 Task: Look for space in Kaminoyama, Japan from 2nd September, 2023 to 10th September, 2023 for 1 adult in price range Rs.5000 to Rs.16000. Place can be private room with 1  bedroom having 1 bed and 1 bathroom. Property type can be house, flat, guest house, hotel. Booking option can be shelf check-in. Required host language is English.
Action: Mouse moved to (545, 94)
Screenshot: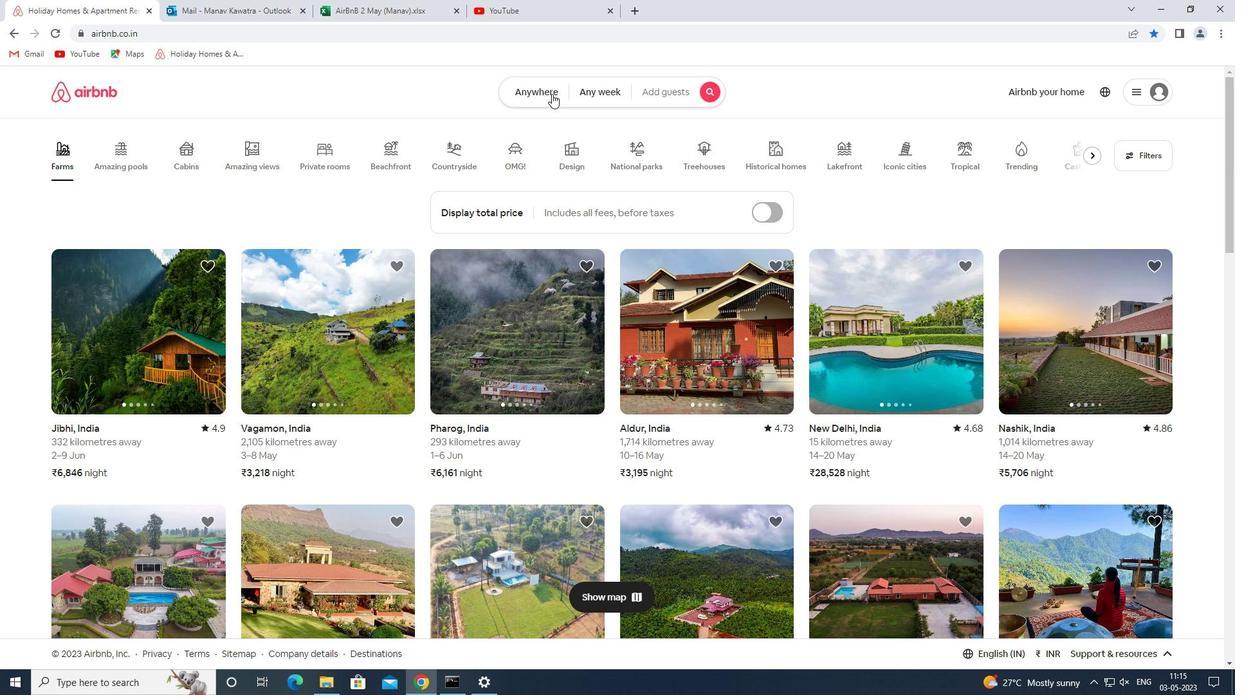 
Action: Mouse pressed left at (545, 94)
Screenshot: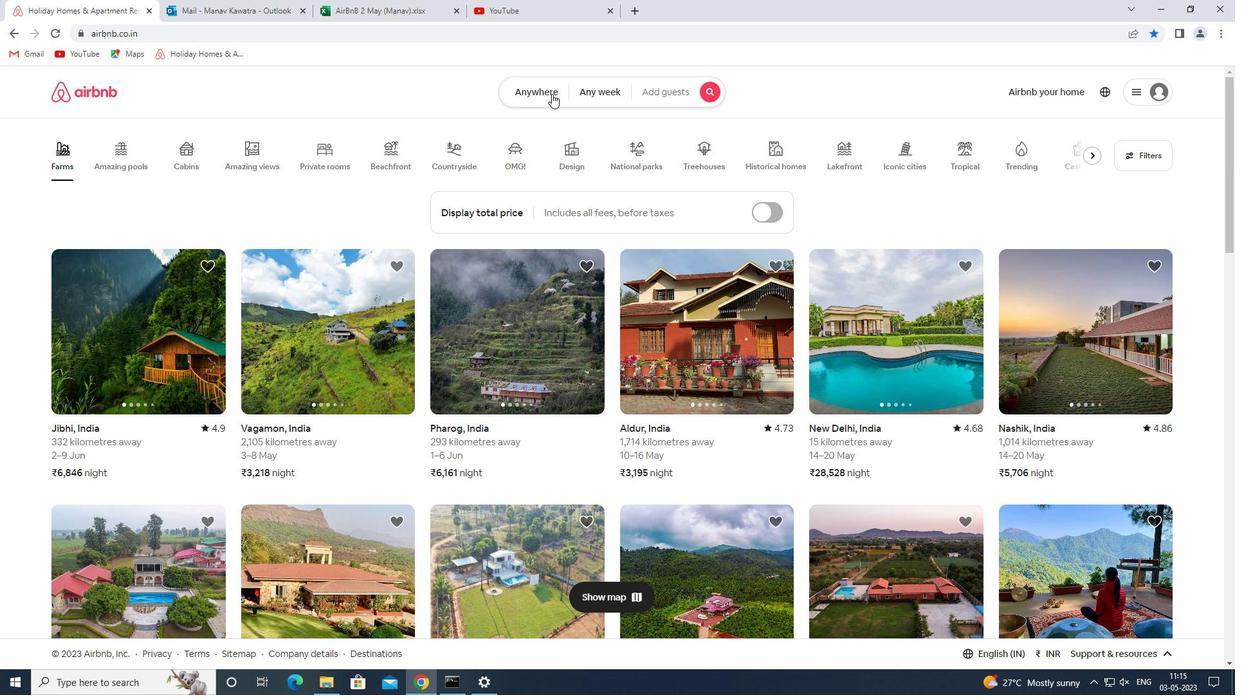 
Action: Mouse moved to (418, 148)
Screenshot: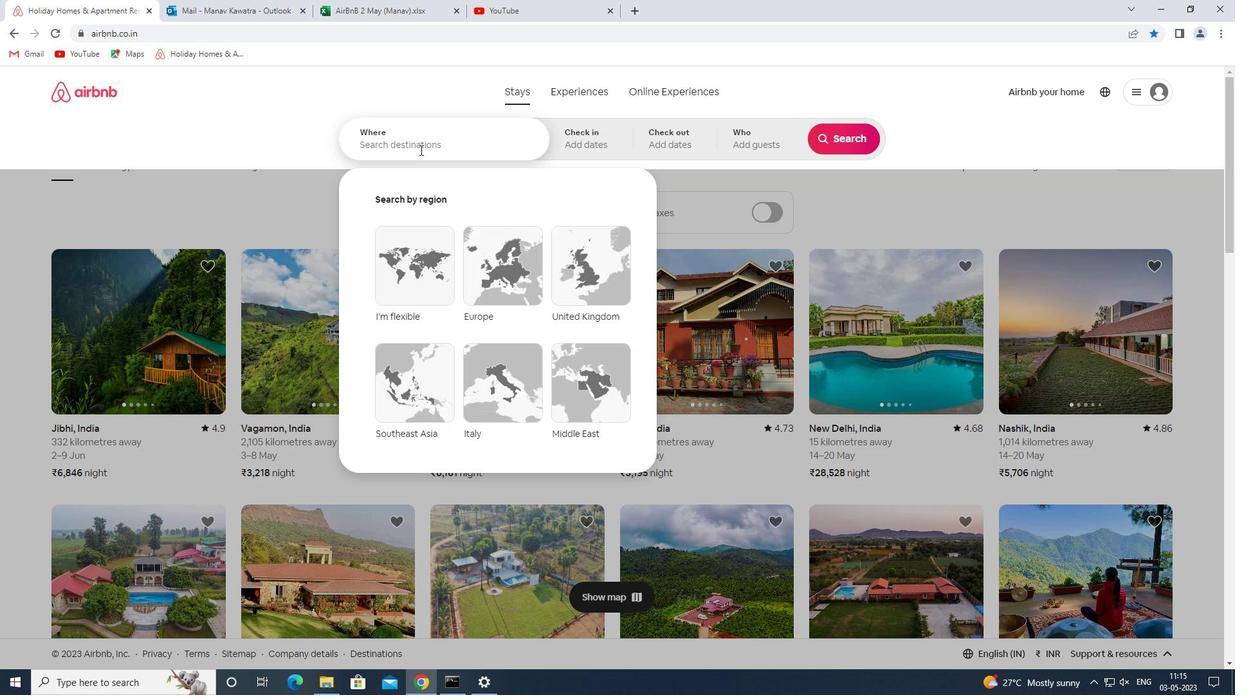 
Action: Mouse pressed left at (418, 148)
Screenshot: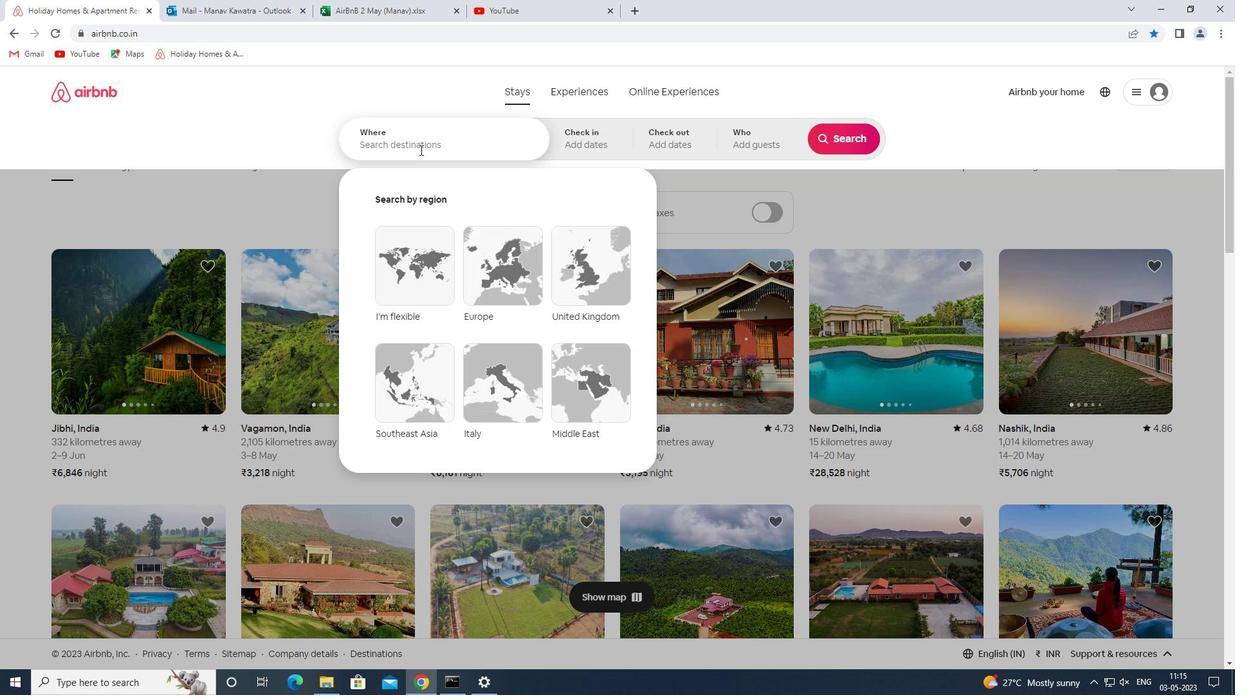 
Action: Key pressed kaminoyama<Key.space>japam<Key.backspace>n<Key.space><Key.enter>
Screenshot: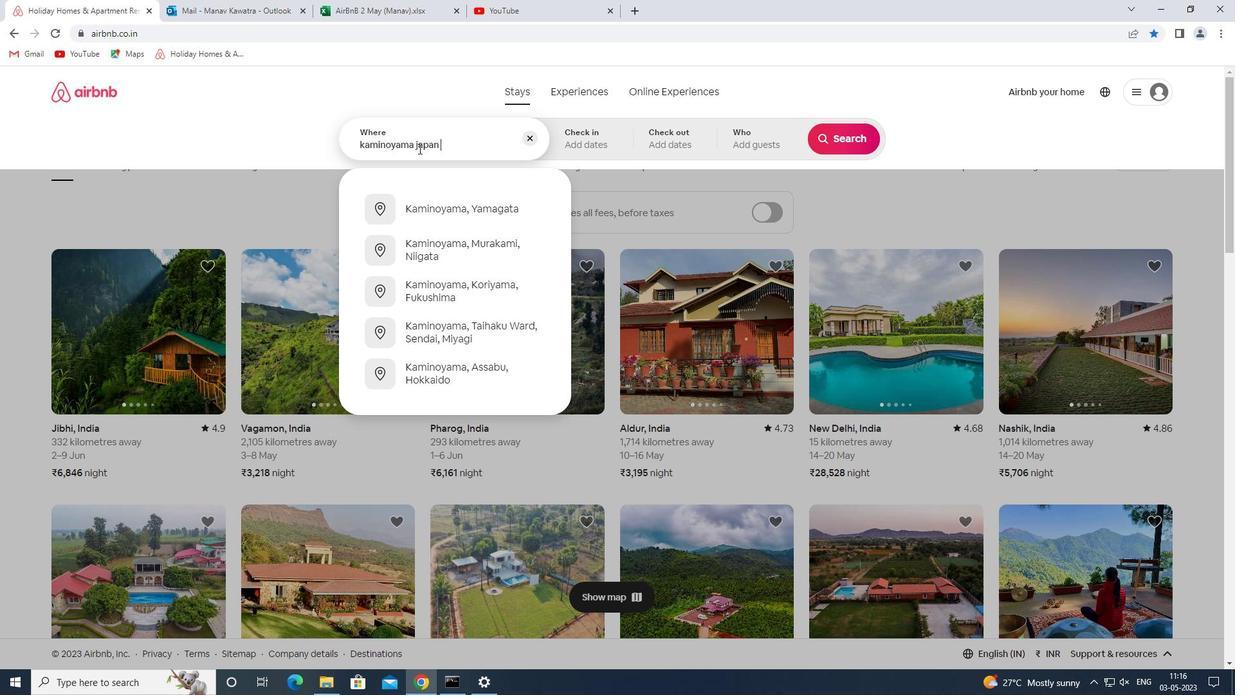 
Action: Mouse moved to (846, 247)
Screenshot: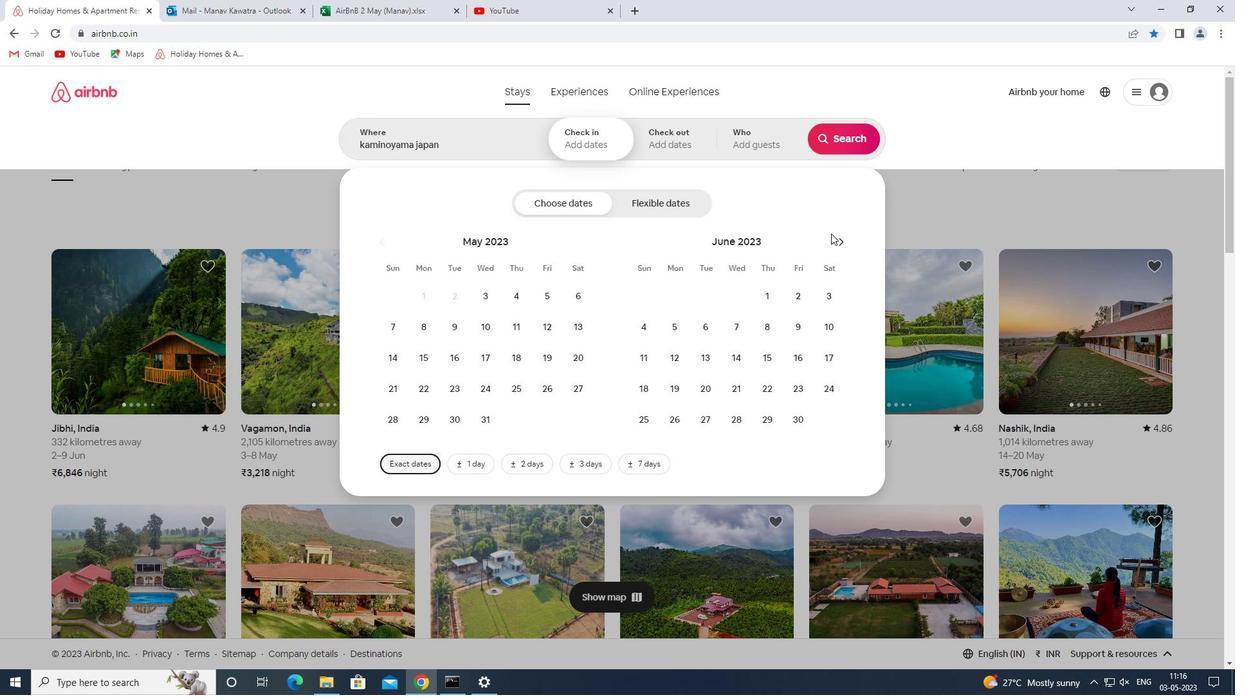 
Action: Mouse pressed left at (846, 247)
Screenshot: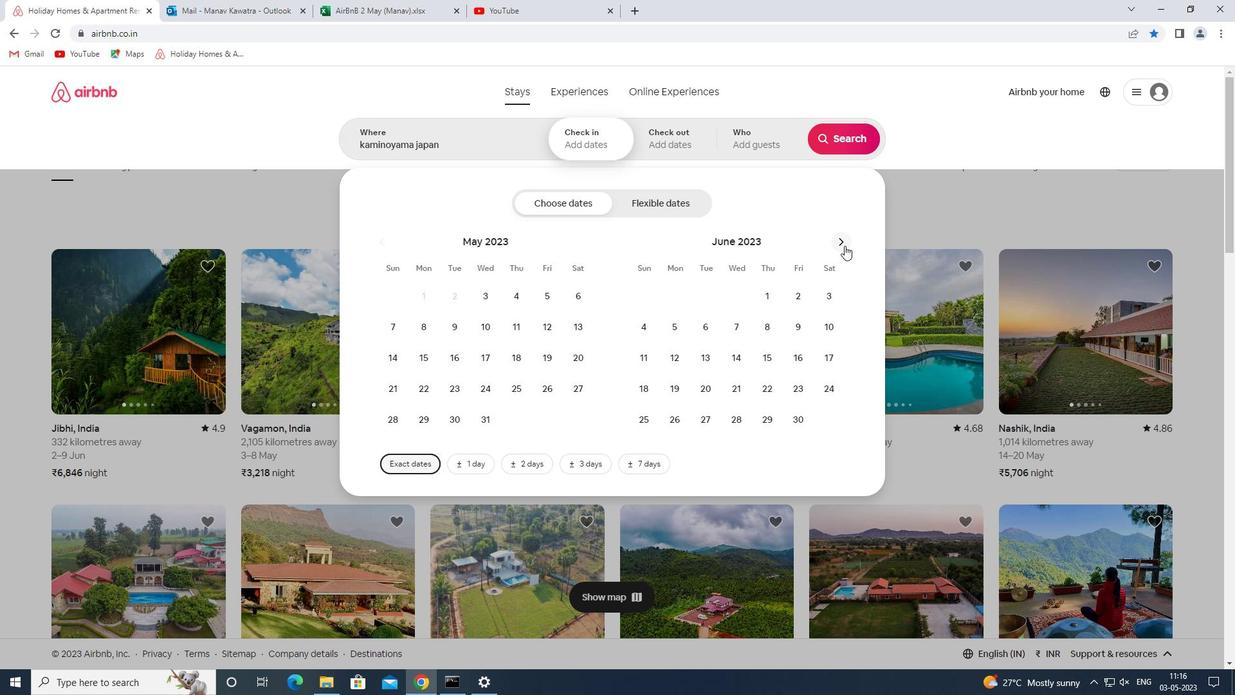 
Action: Mouse moved to (847, 247)
Screenshot: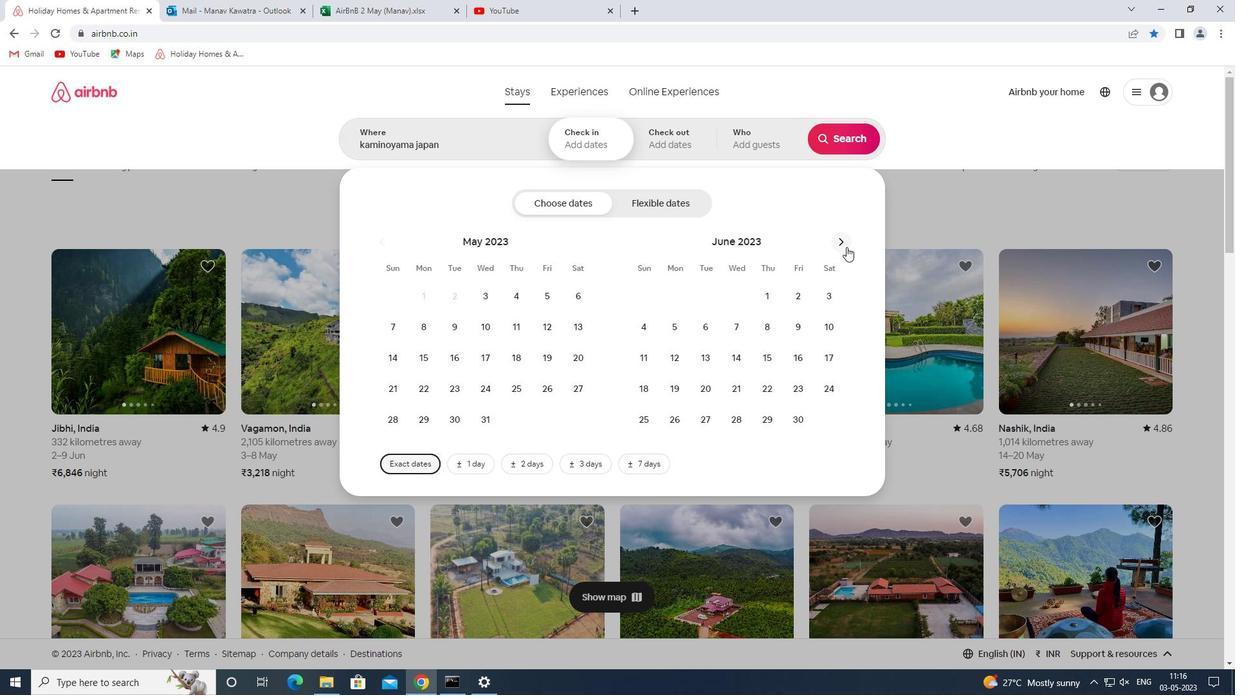 
Action: Mouse pressed left at (847, 247)
Screenshot: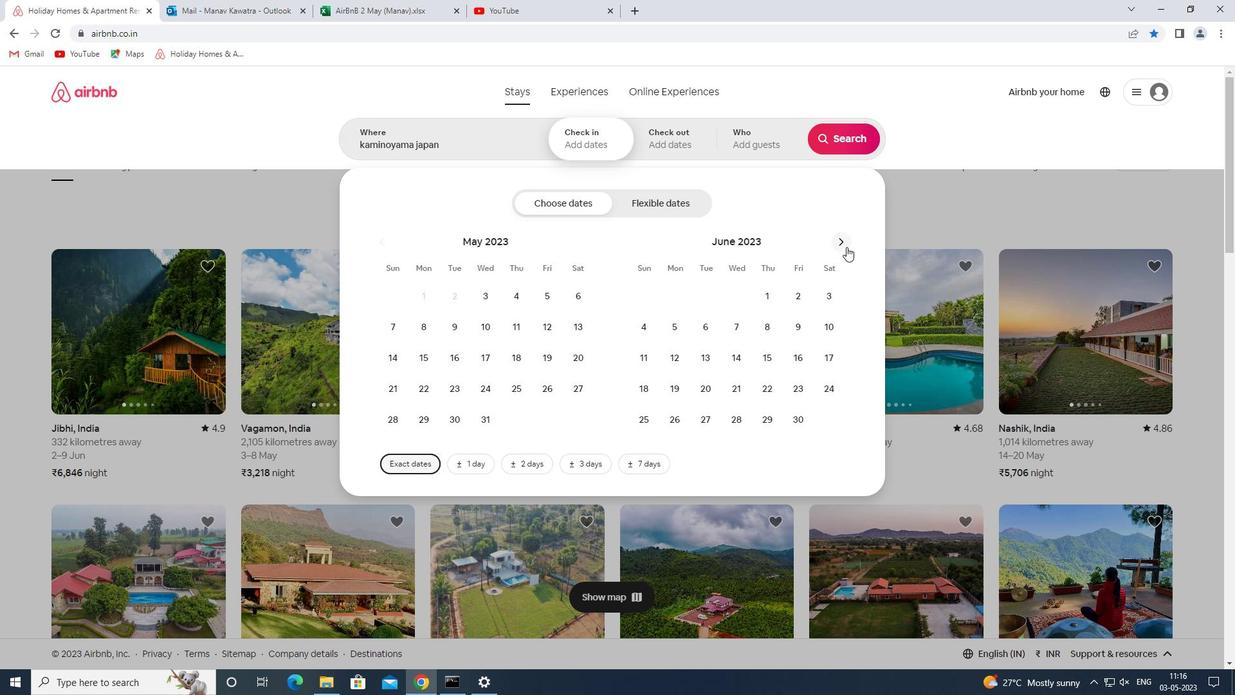 
Action: Mouse pressed left at (847, 247)
Screenshot: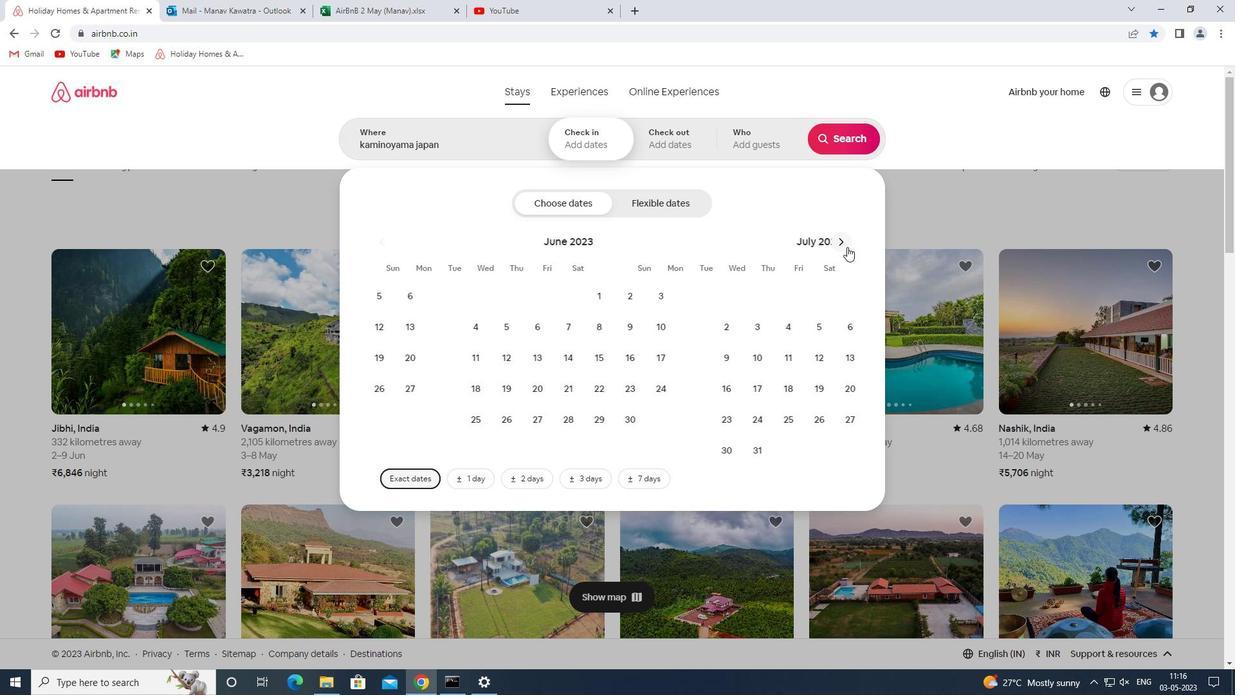 
Action: Mouse moved to (844, 244)
Screenshot: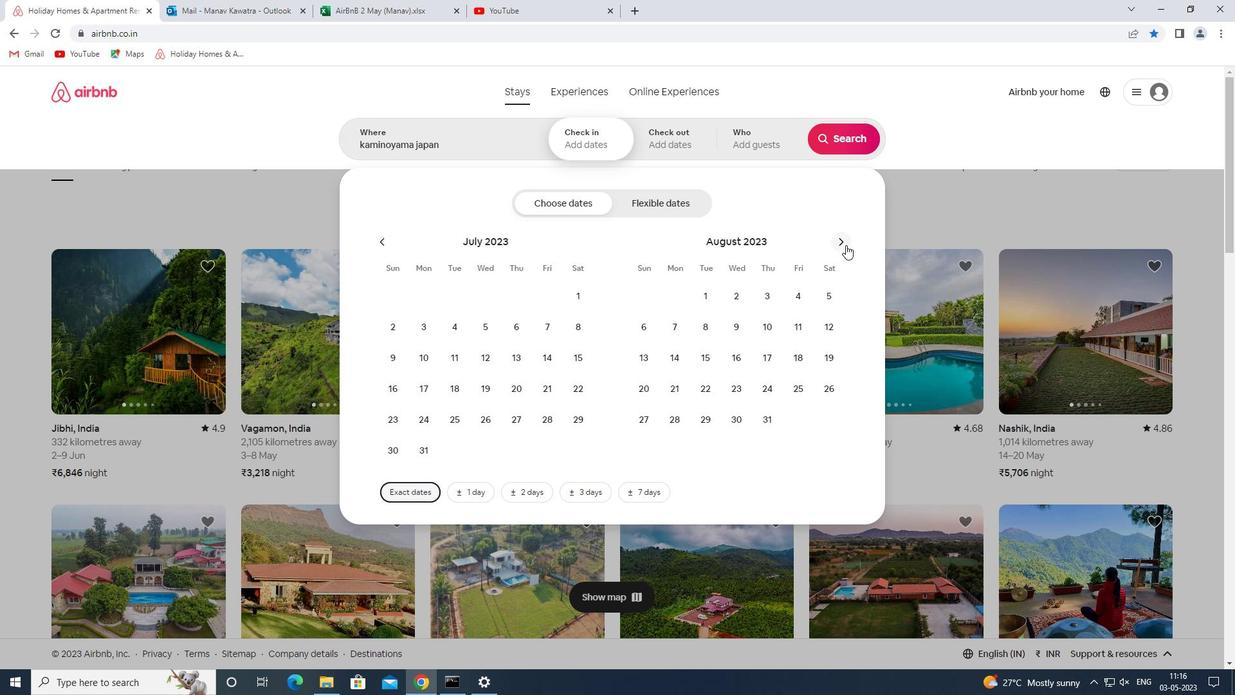 
Action: Mouse pressed left at (844, 244)
Screenshot: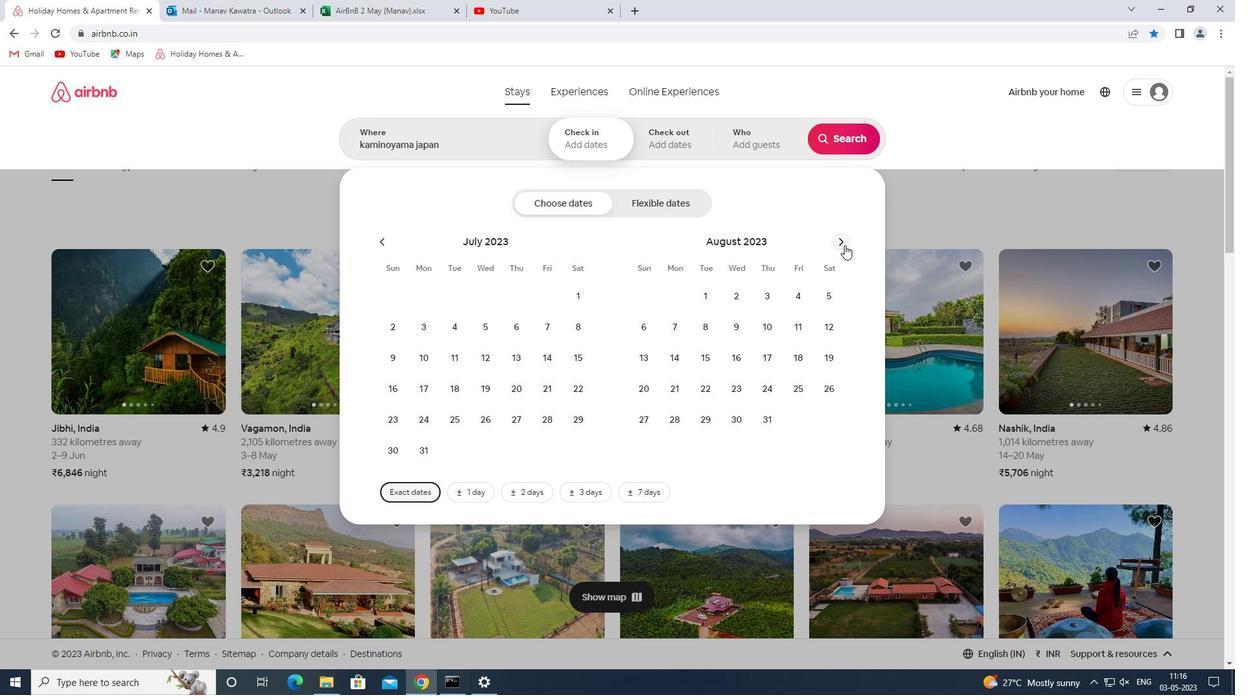 
Action: Mouse pressed left at (844, 244)
Screenshot: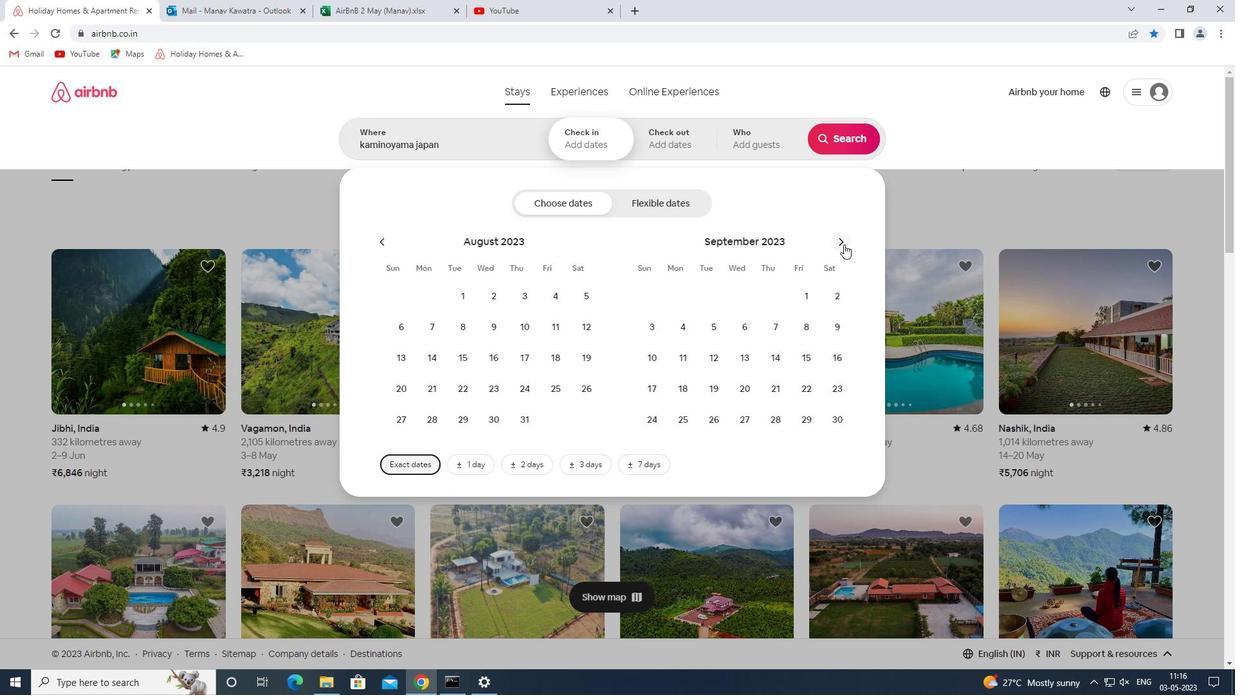 
Action: Mouse moved to (577, 298)
Screenshot: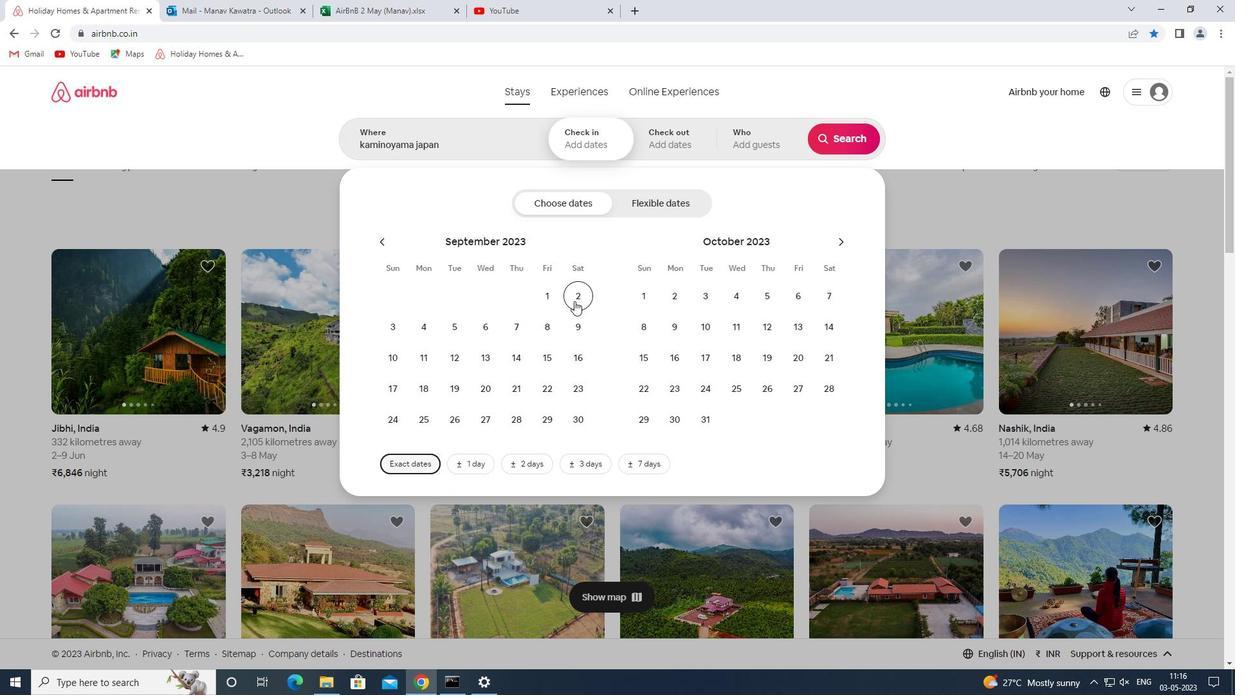 
Action: Mouse pressed left at (577, 298)
Screenshot: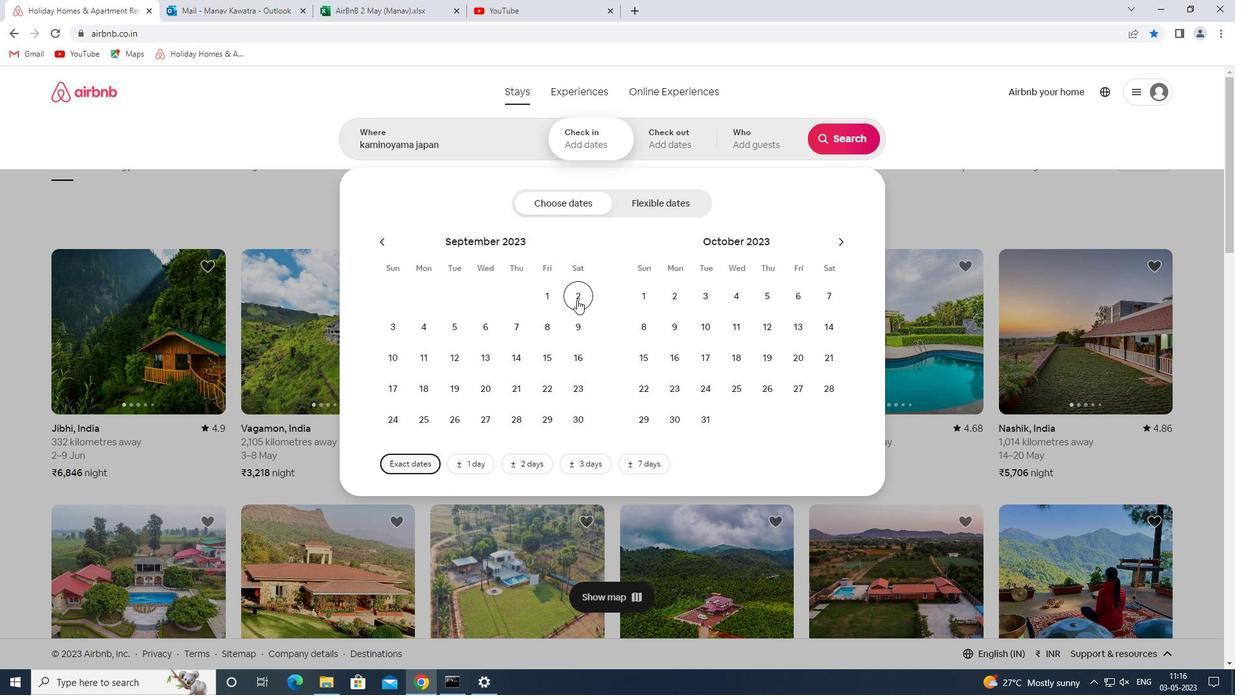 
Action: Mouse moved to (395, 362)
Screenshot: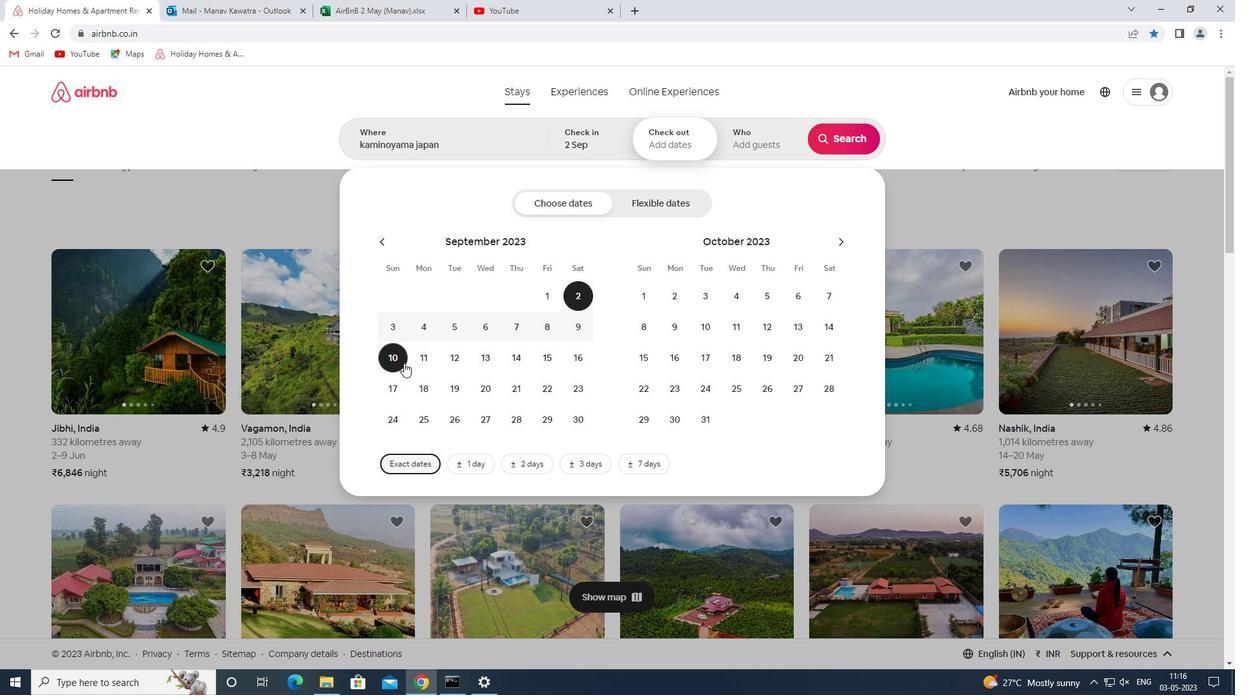 
Action: Mouse pressed left at (395, 362)
Screenshot: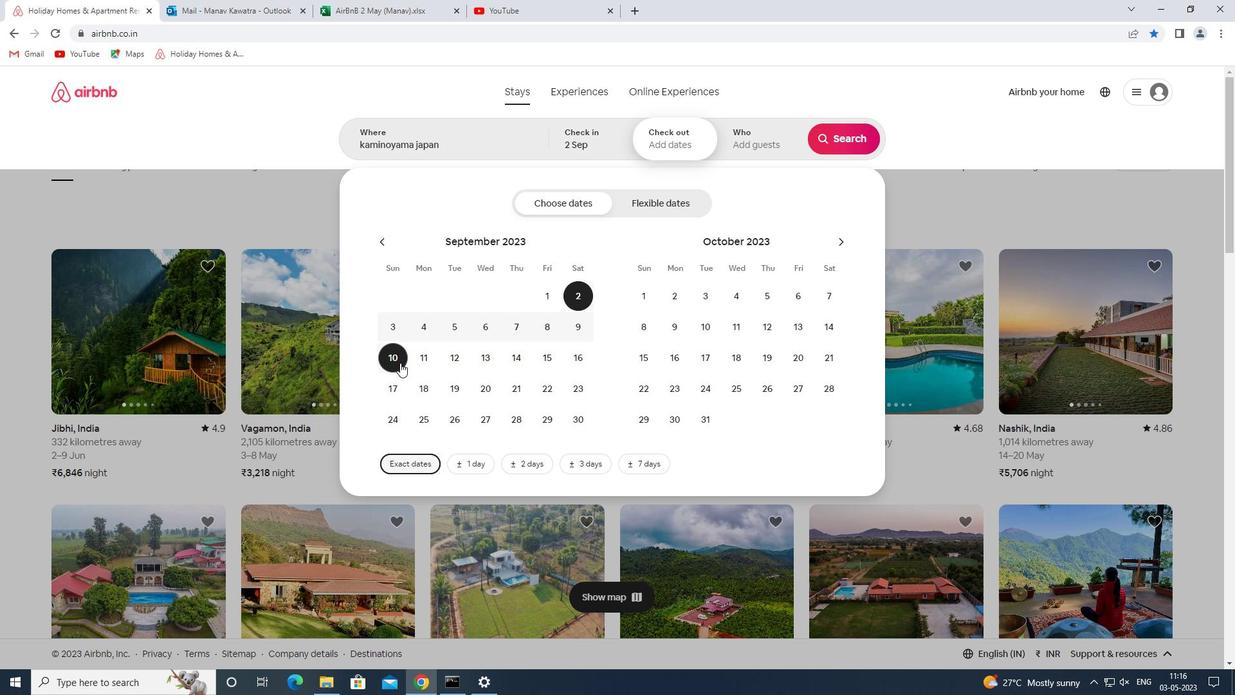 
Action: Mouse moved to (752, 150)
Screenshot: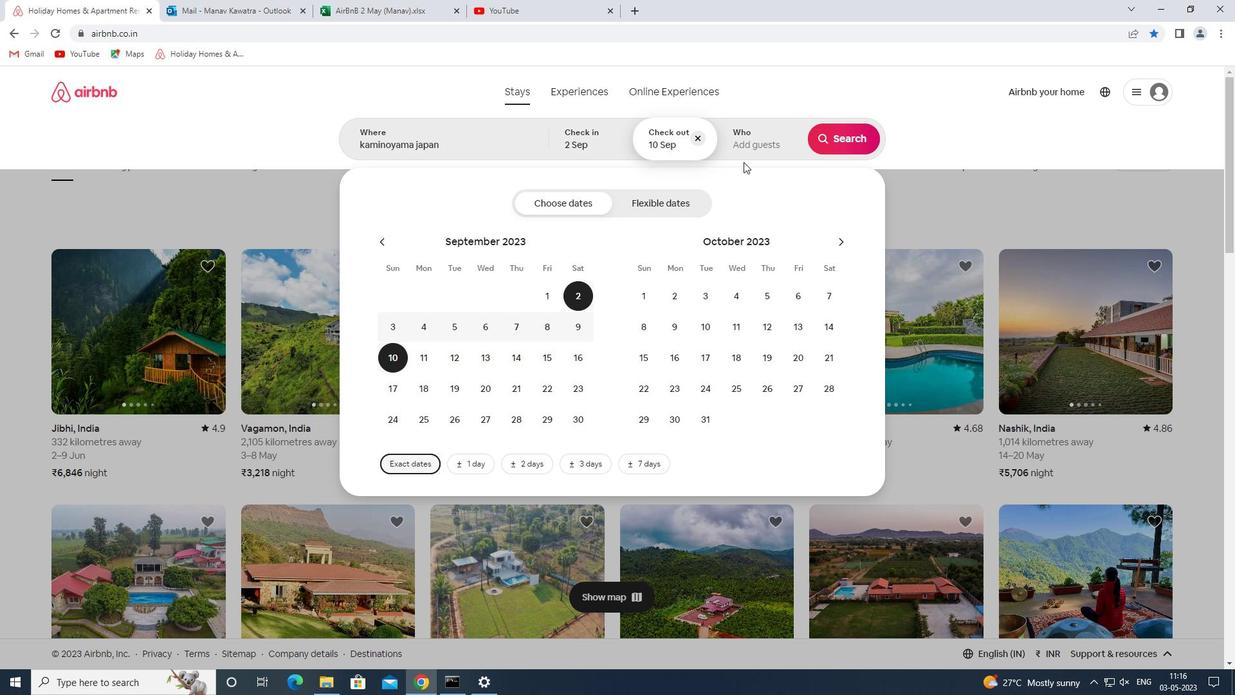 
Action: Mouse pressed left at (752, 150)
Screenshot: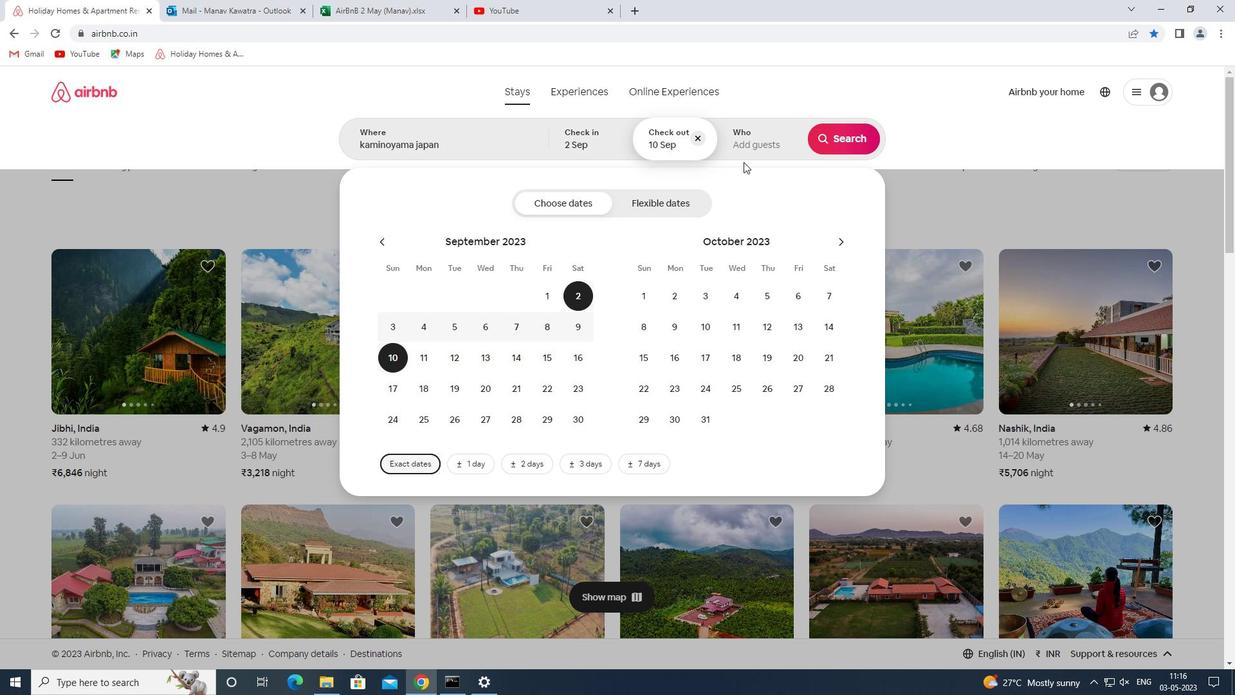 
Action: Mouse moved to (848, 208)
Screenshot: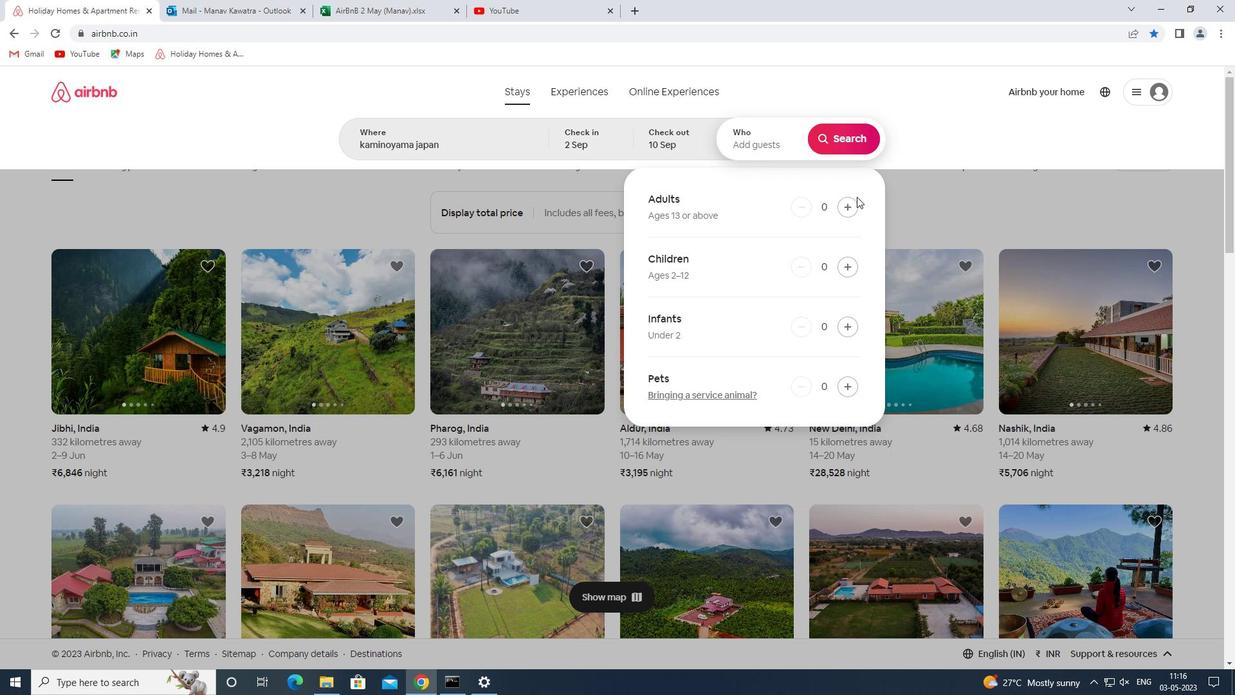 
Action: Mouse pressed left at (848, 208)
Screenshot: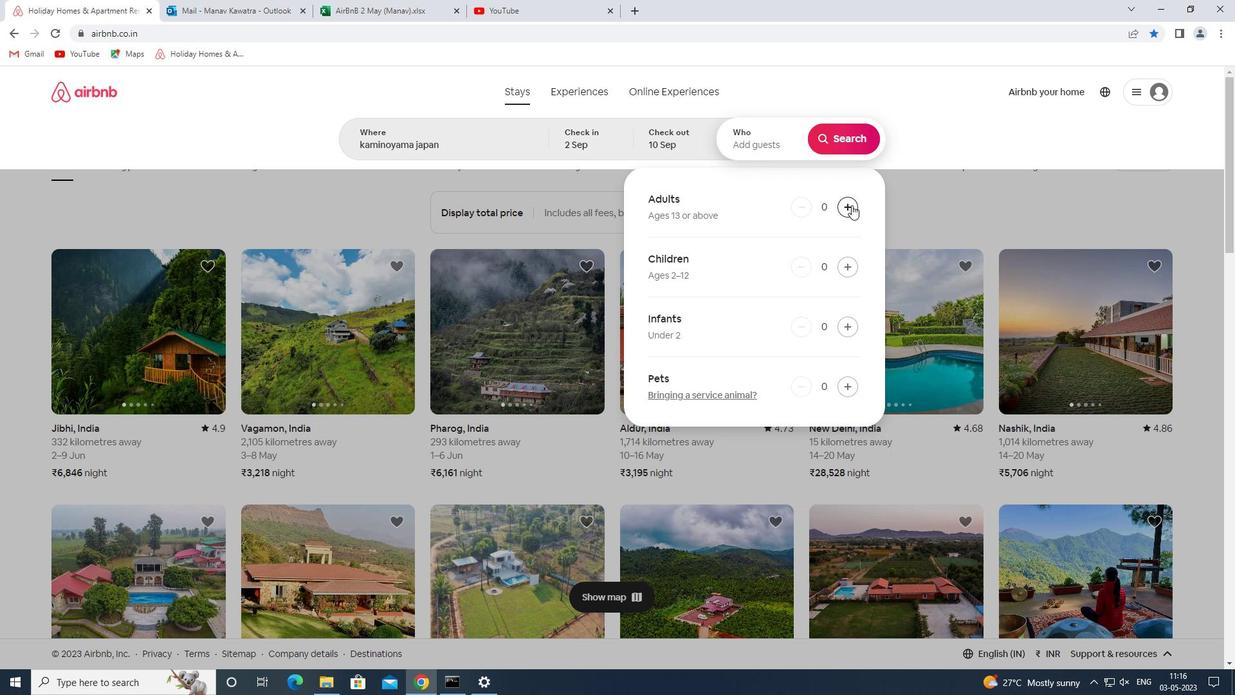 
Action: Mouse moved to (844, 142)
Screenshot: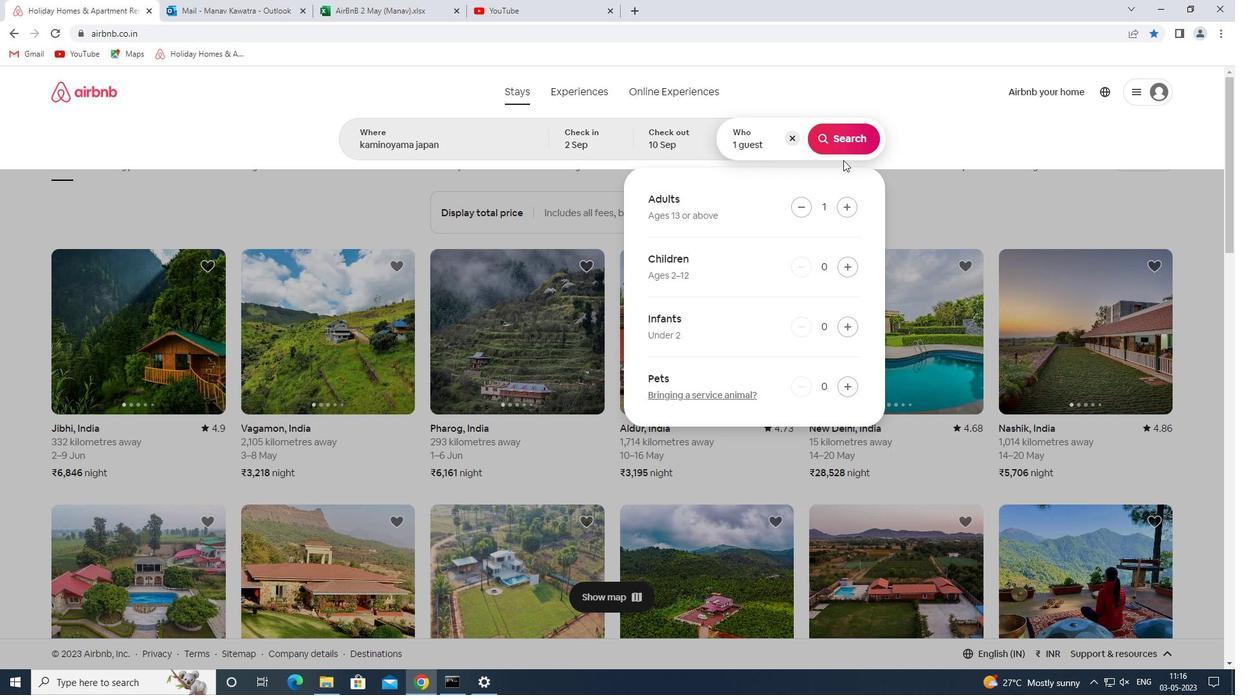 
Action: Mouse pressed left at (844, 142)
Screenshot: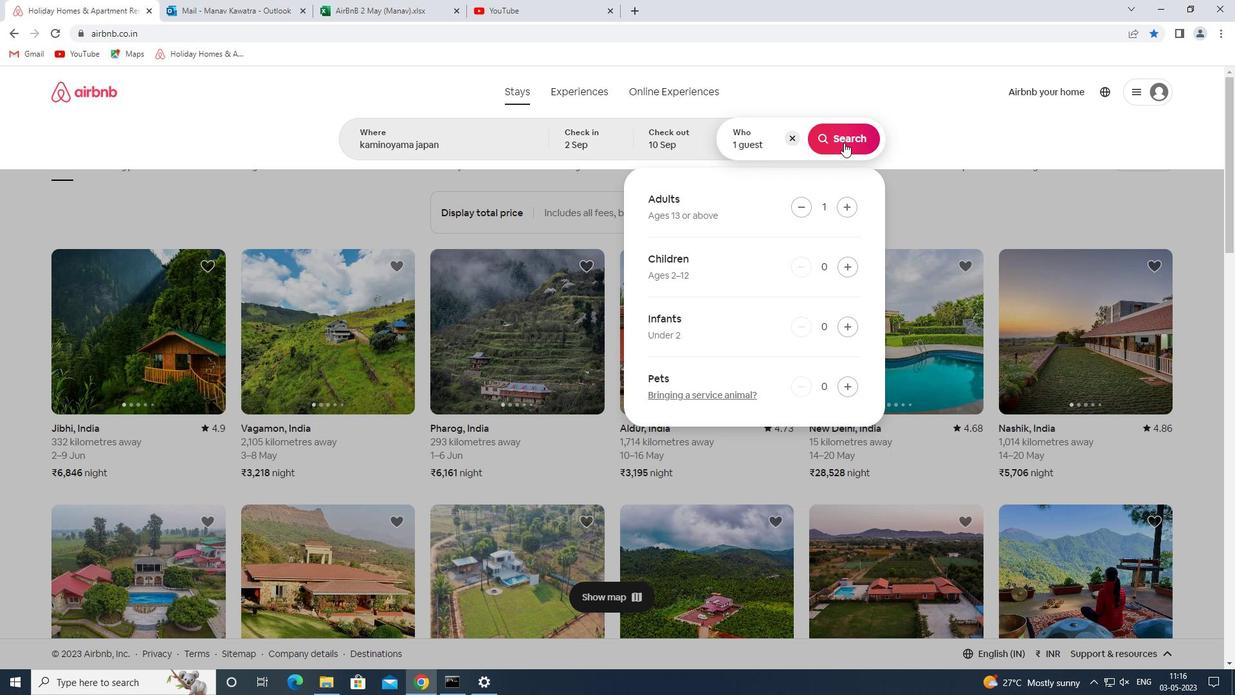 
Action: Mouse moved to (1182, 144)
Screenshot: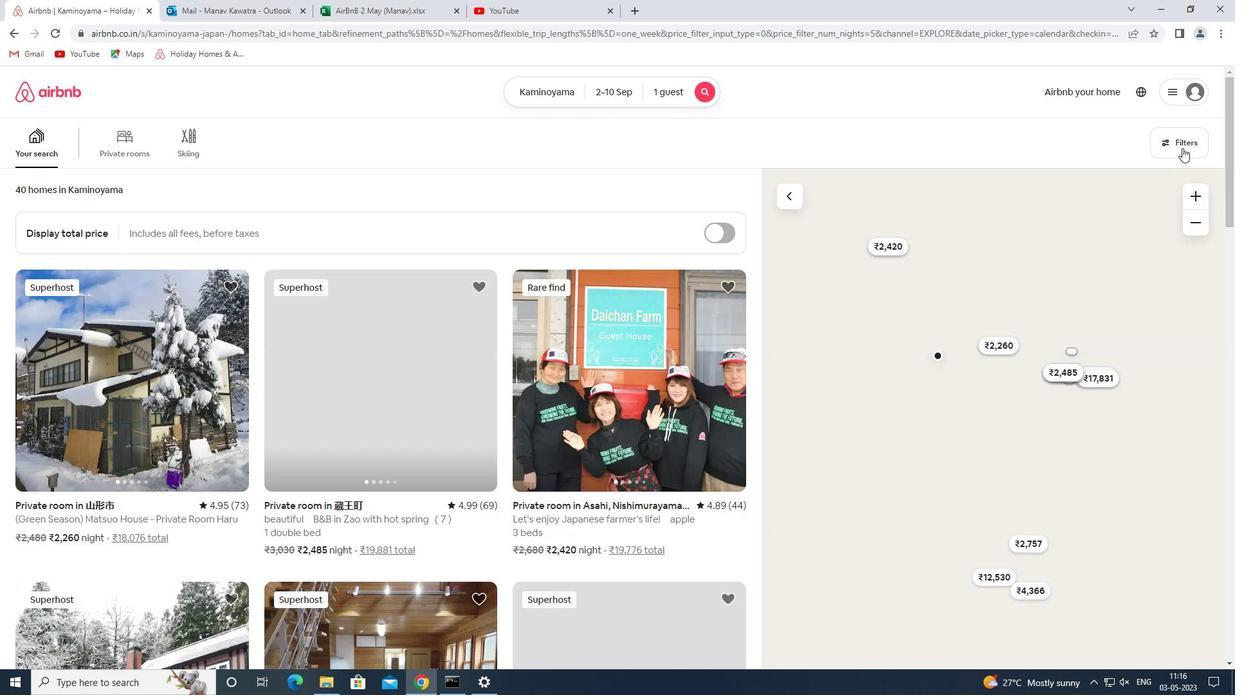 
Action: Mouse pressed left at (1182, 144)
Screenshot: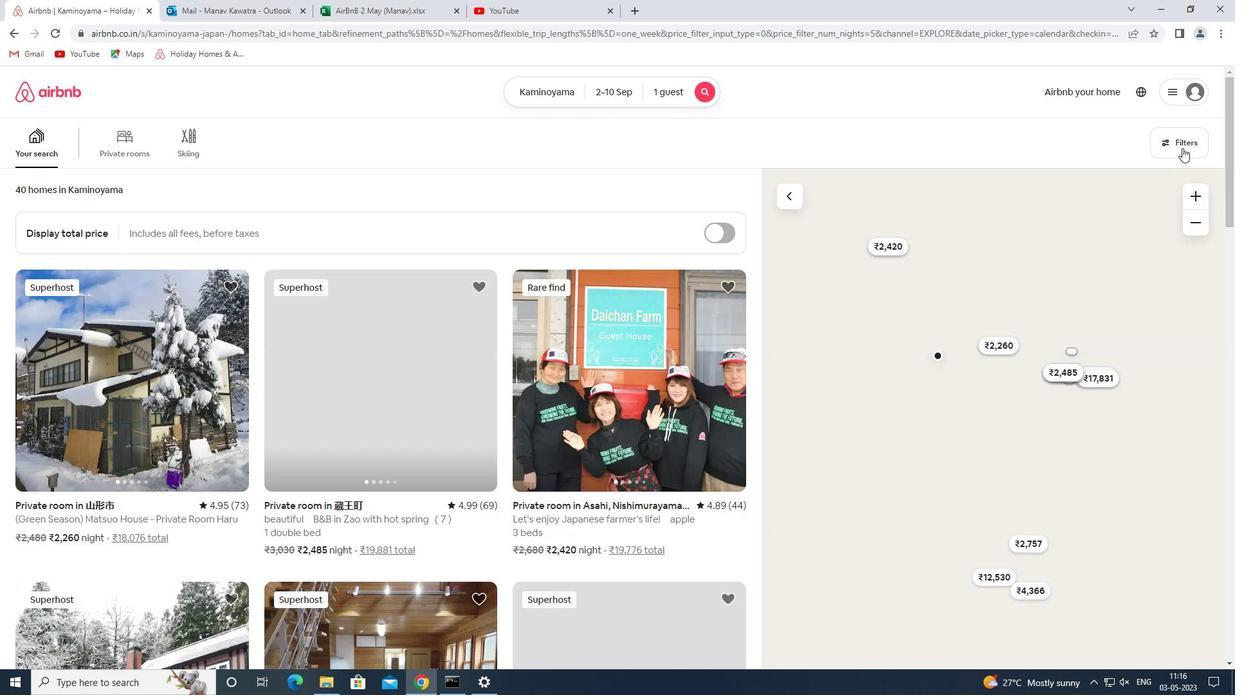 
Action: Mouse moved to (460, 308)
Screenshot: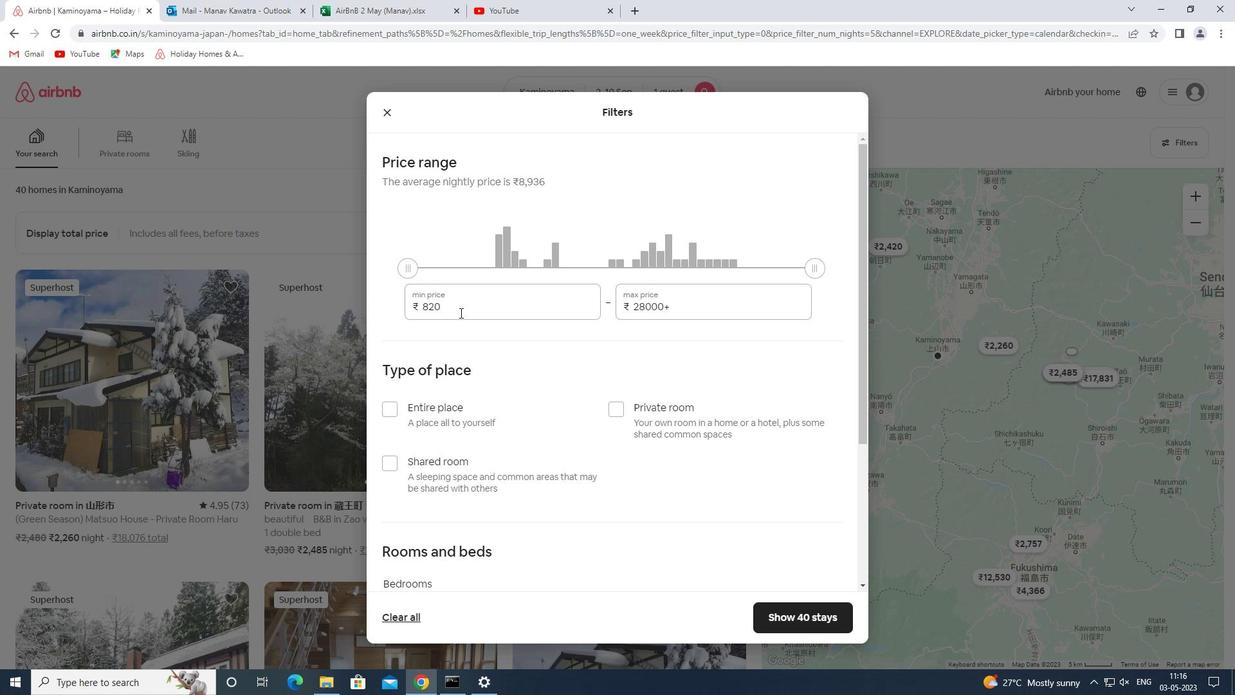 
Action: Mouse pressed left at (460, 308)
Screenshot: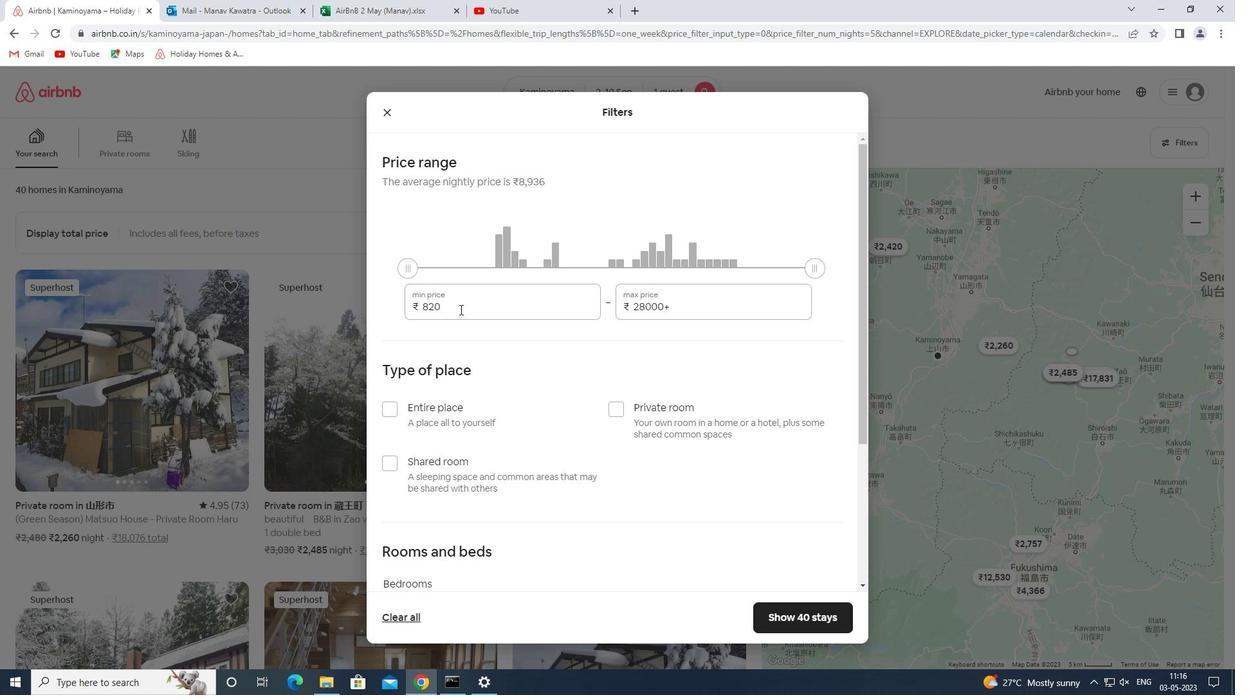 
Action: Mouse pressed left at (460, 308)
Screenshot: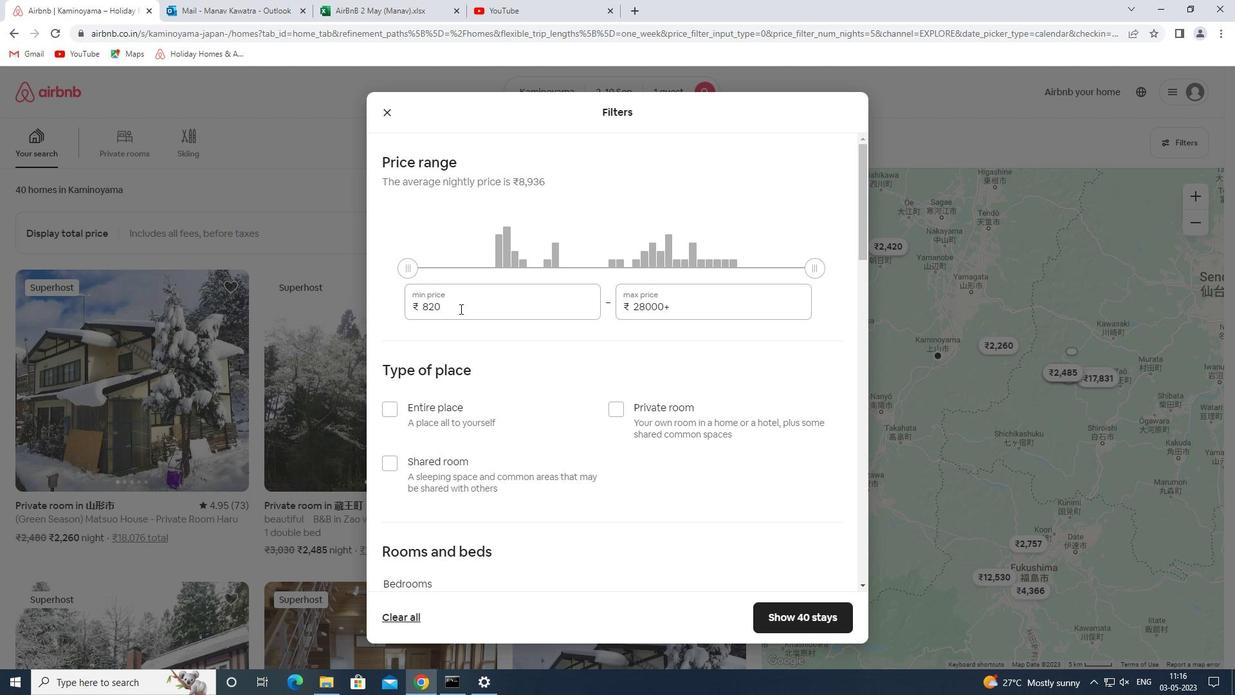 
Action: Key pressed 5000<Key.tab>16000
Screenshot: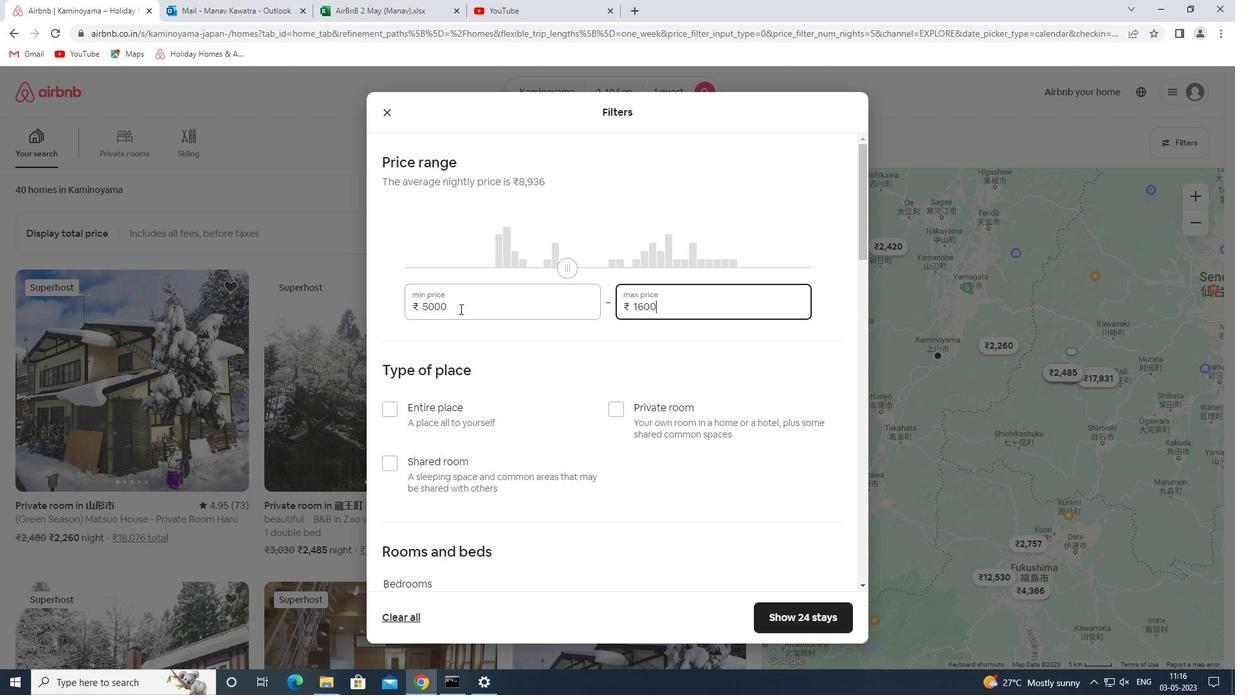 
Action: Mouse moved to (621, 408)
Screenshot: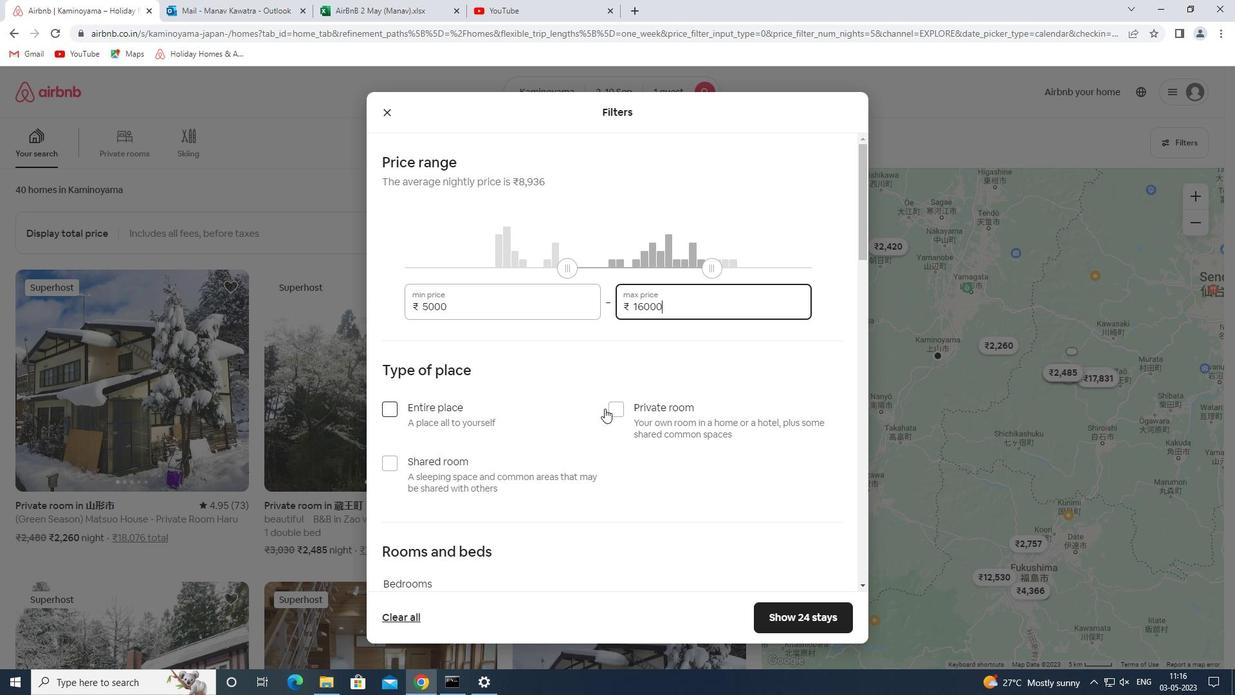 
Action: Mouse pressed left at (621, 408)
Screenshot: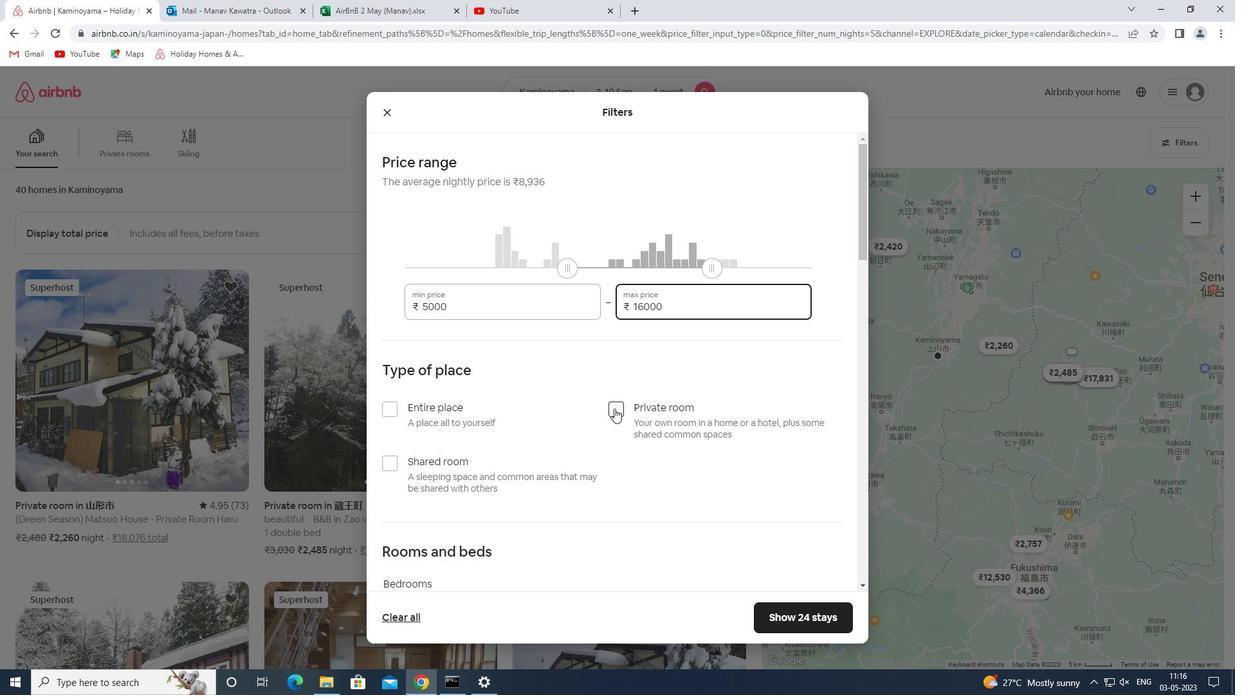 
Action: Mouse moved to (598, 366)
Screenshot: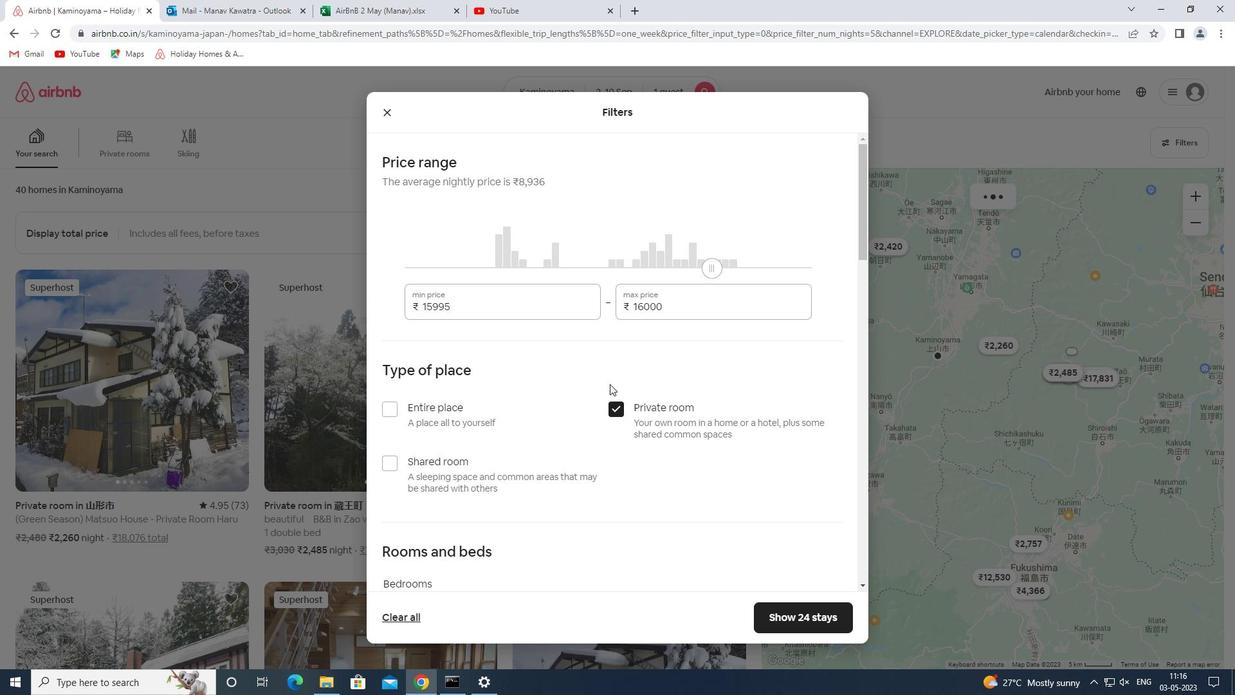 
Action: Mouse scrolled (598, 366) with delta (0, 0)
Screenshot: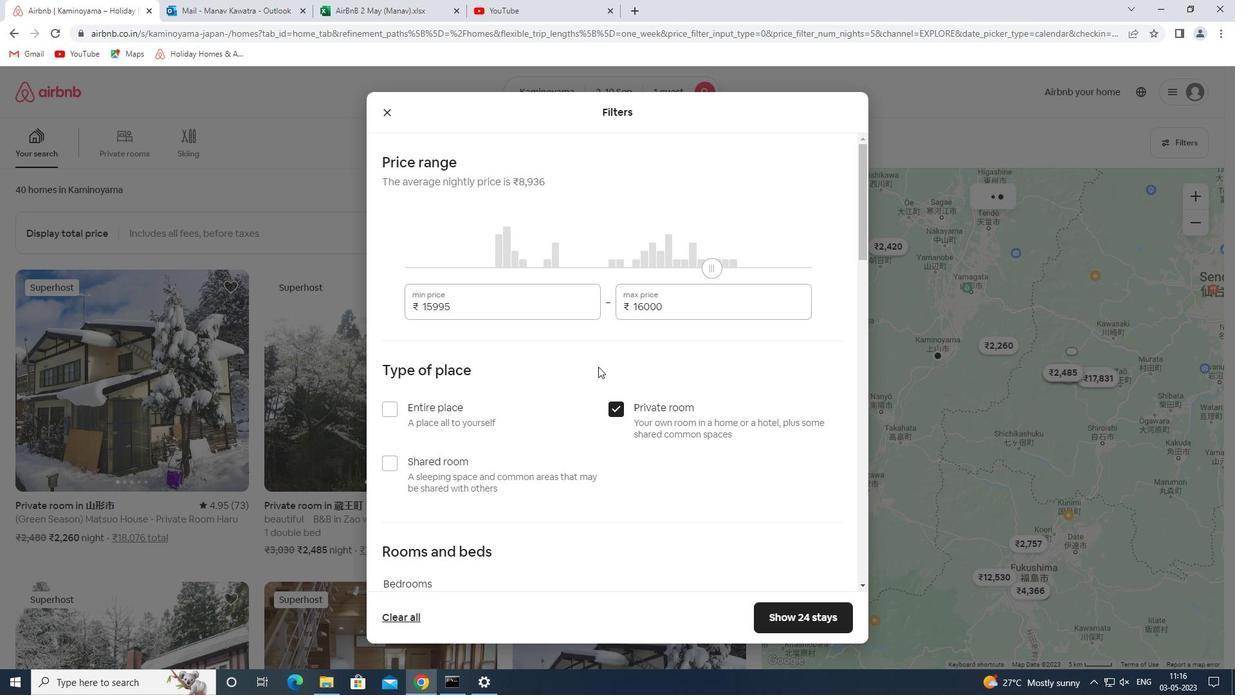 
Action: Mouse scrolled (598, 366) with delta (0, 0)
Screenshot: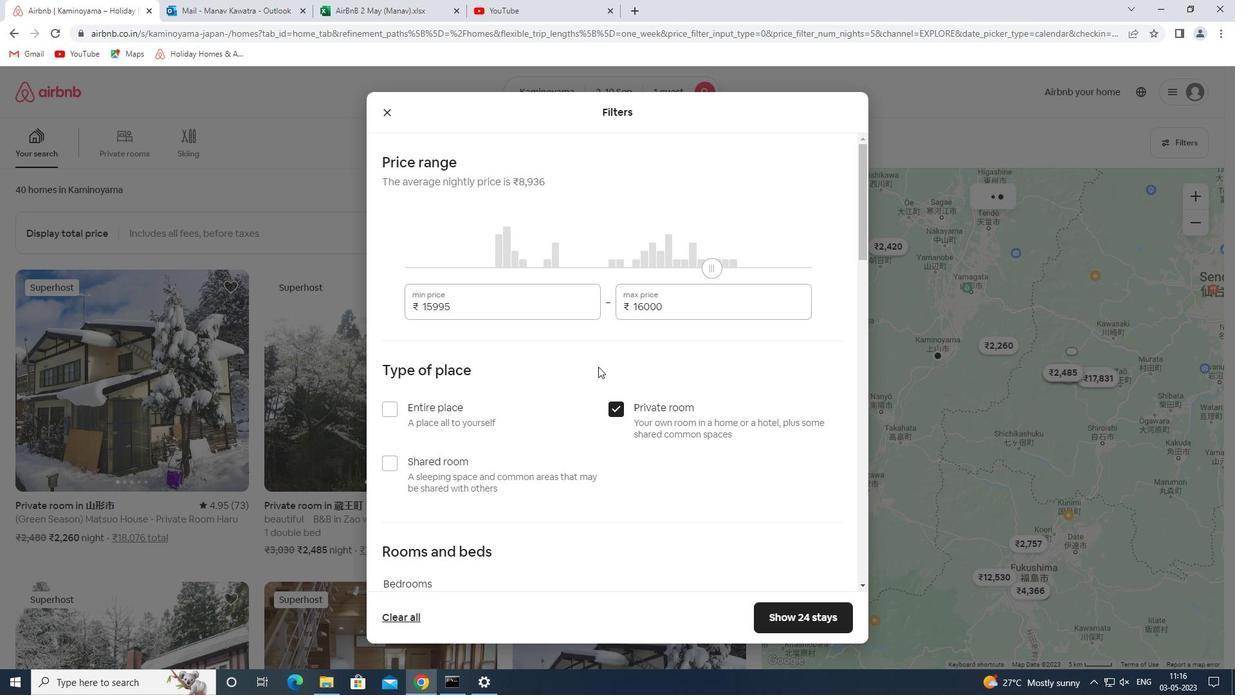 
Action: Mouse scrolled (598, 366) with delta (0, 0)
Screenshot: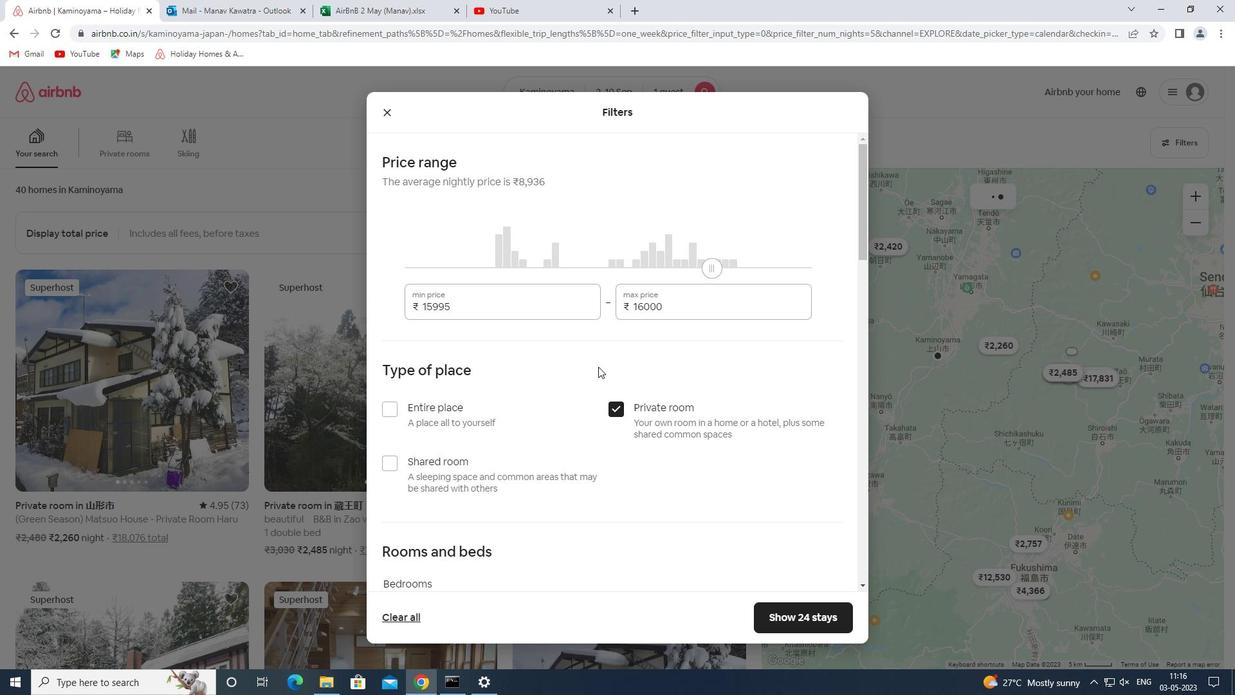 
Action: Mouse scrolled (598, 366) with delta (0, 0)
Screenshot: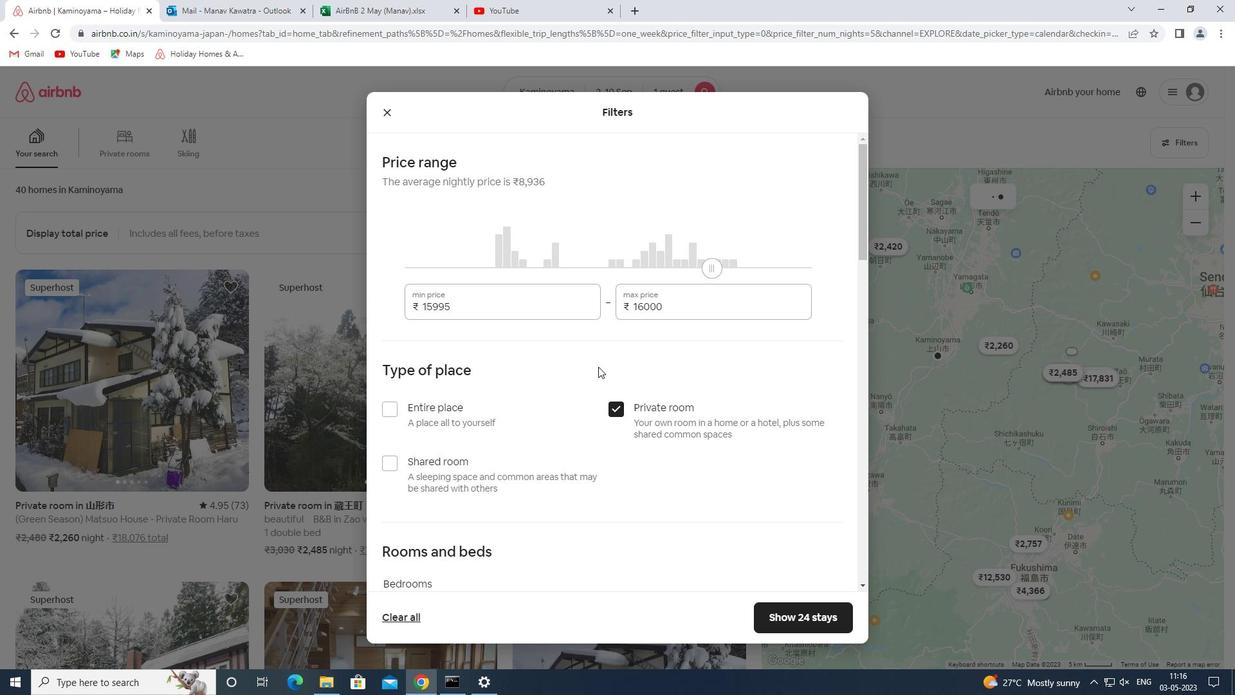 
Action: Mouse moved to (447, 362)
Screenshot: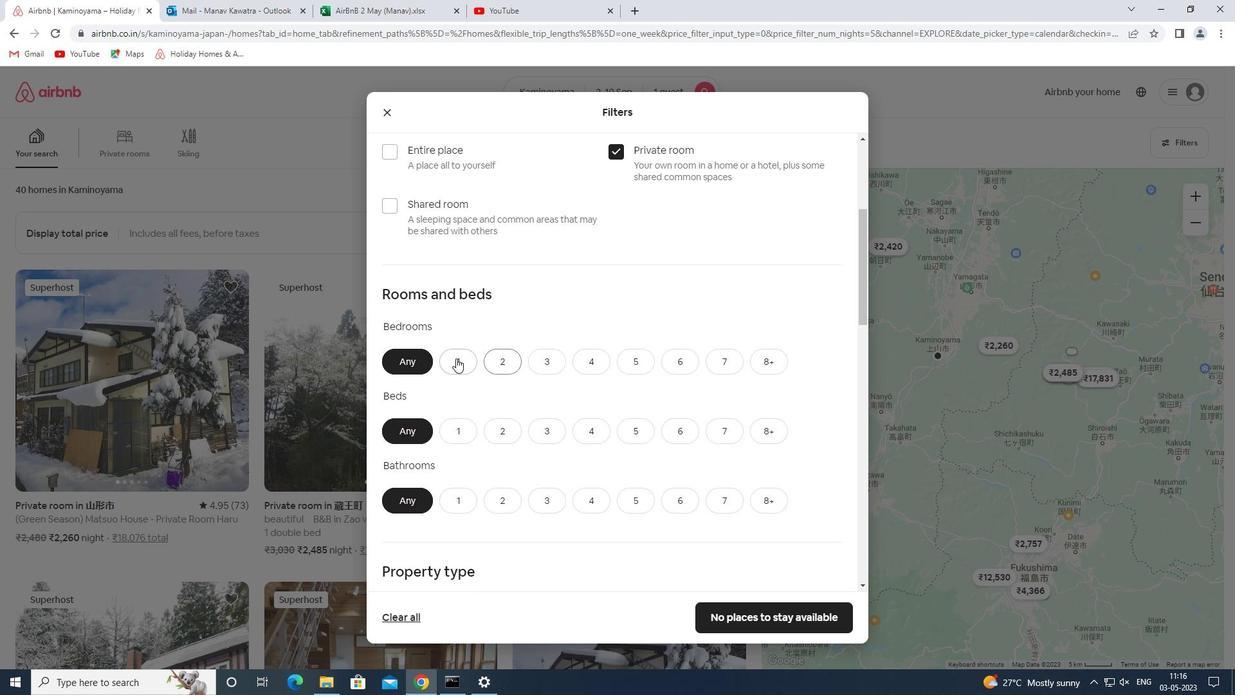 
Action: Mouse pressed left at (447, 362)
Screenshot: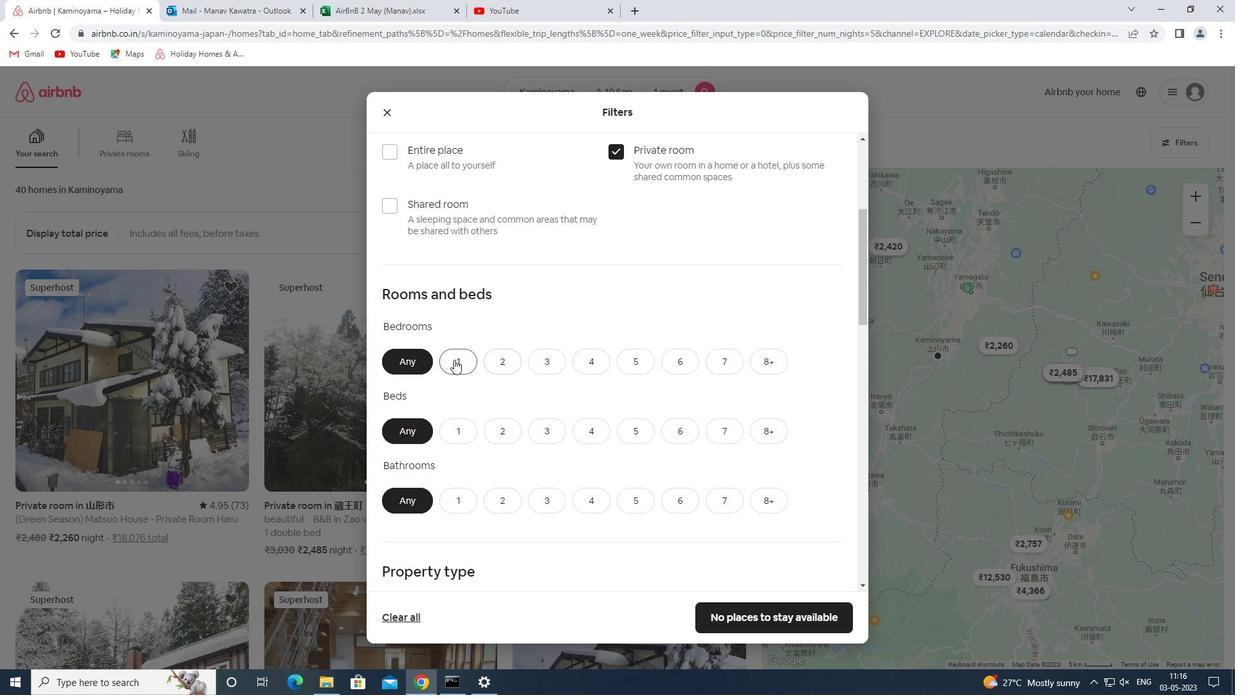
Action: Mouse moved to (454, 433)
Screenshot: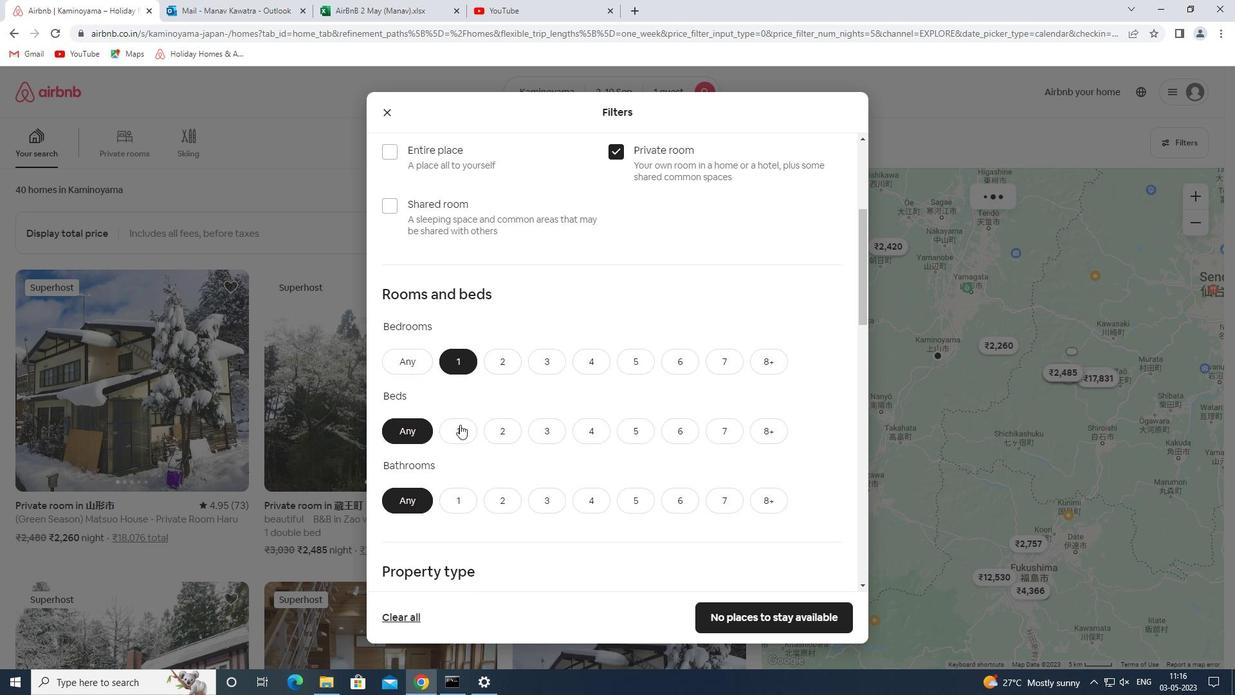 
Action: Mouse pressed left at (454, 433)
Screenshot: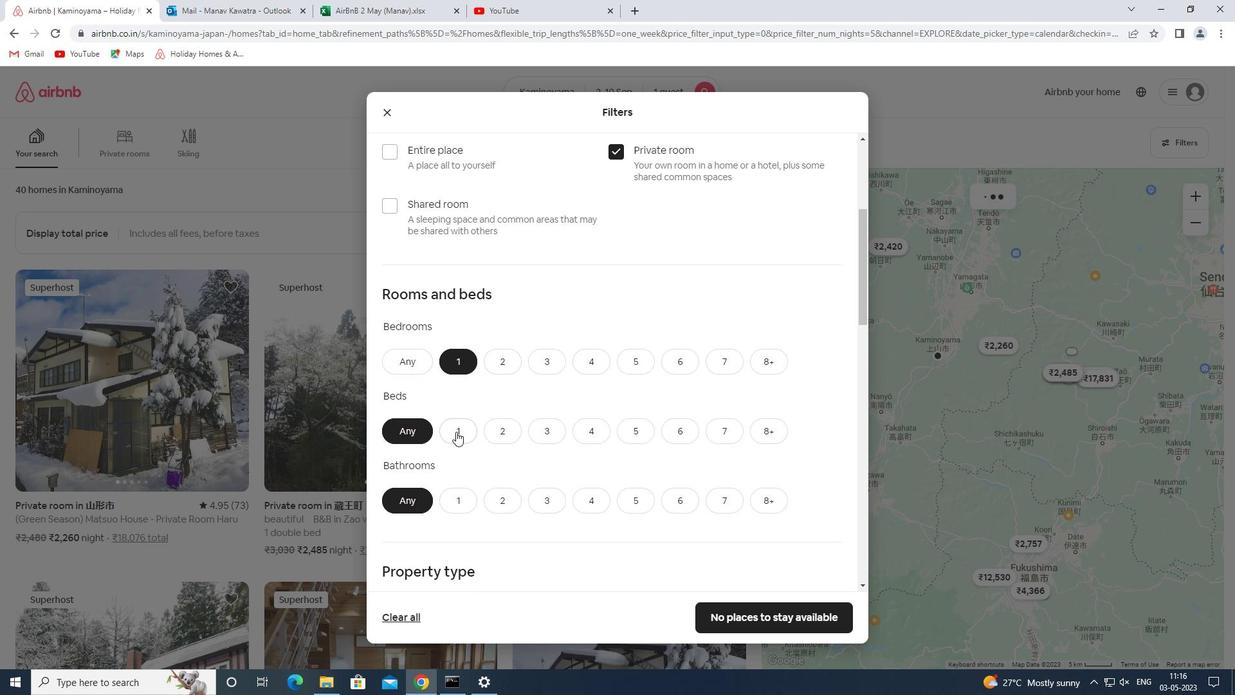 
Action: Mouse moved to (460, 510)
Screenshot: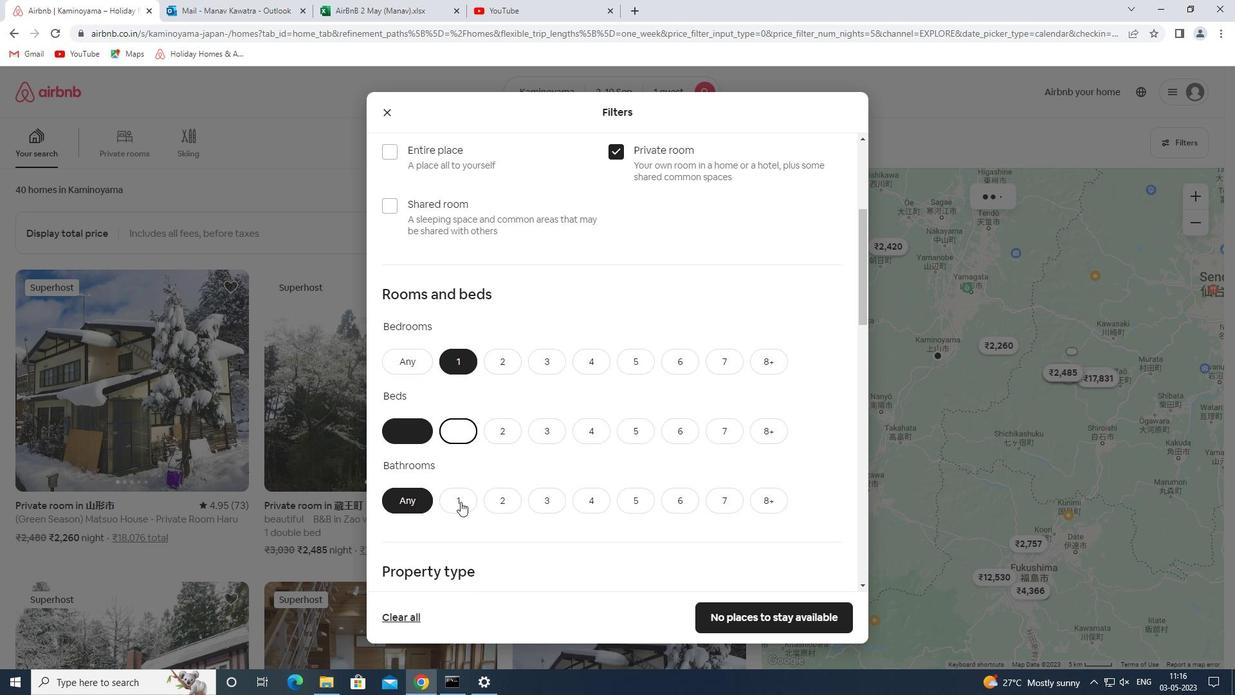 
Action: Mouse pressed left at (460, 510)
Screenshot: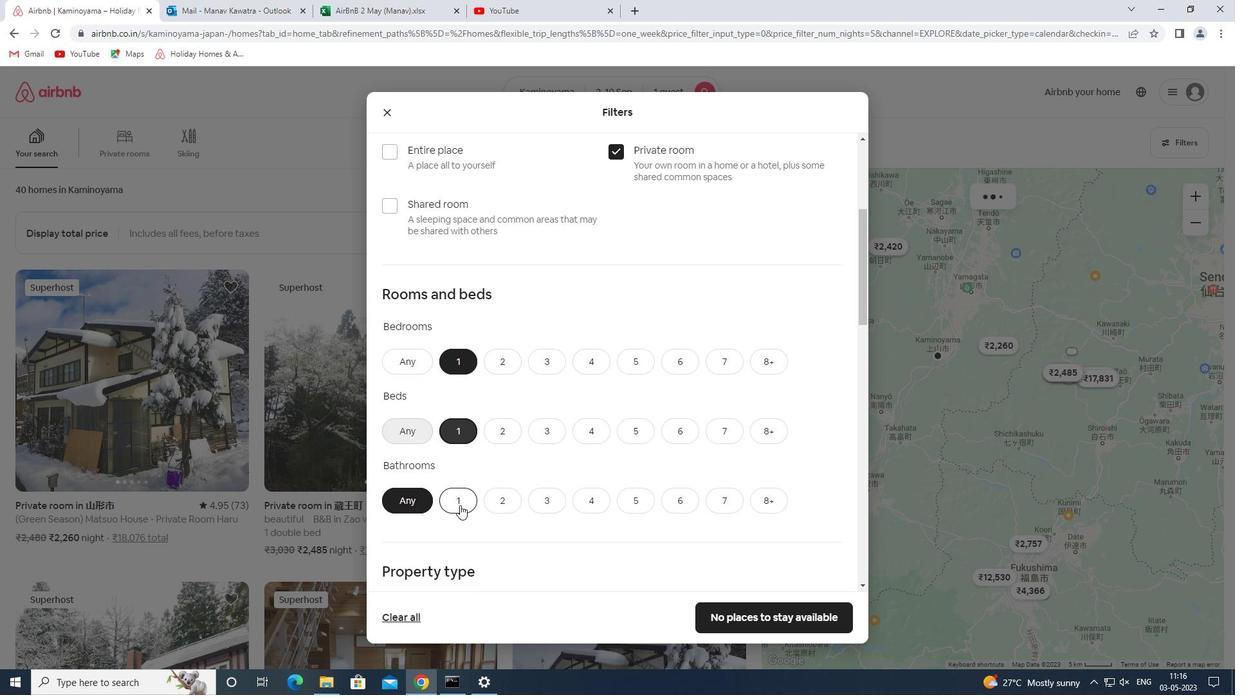 
Action: Mouse moved to (521, 422)
Screenshot: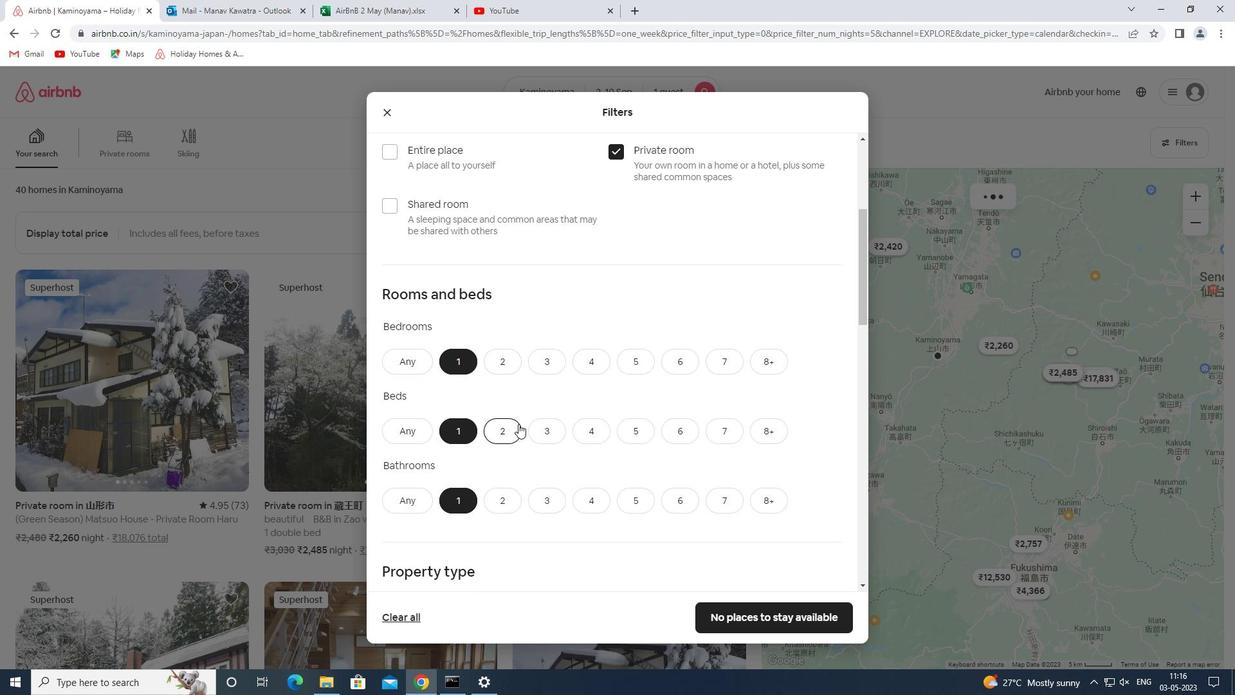 
Action: Mouse scrolled (521, 421) with delta (0, 0)
Screenshot: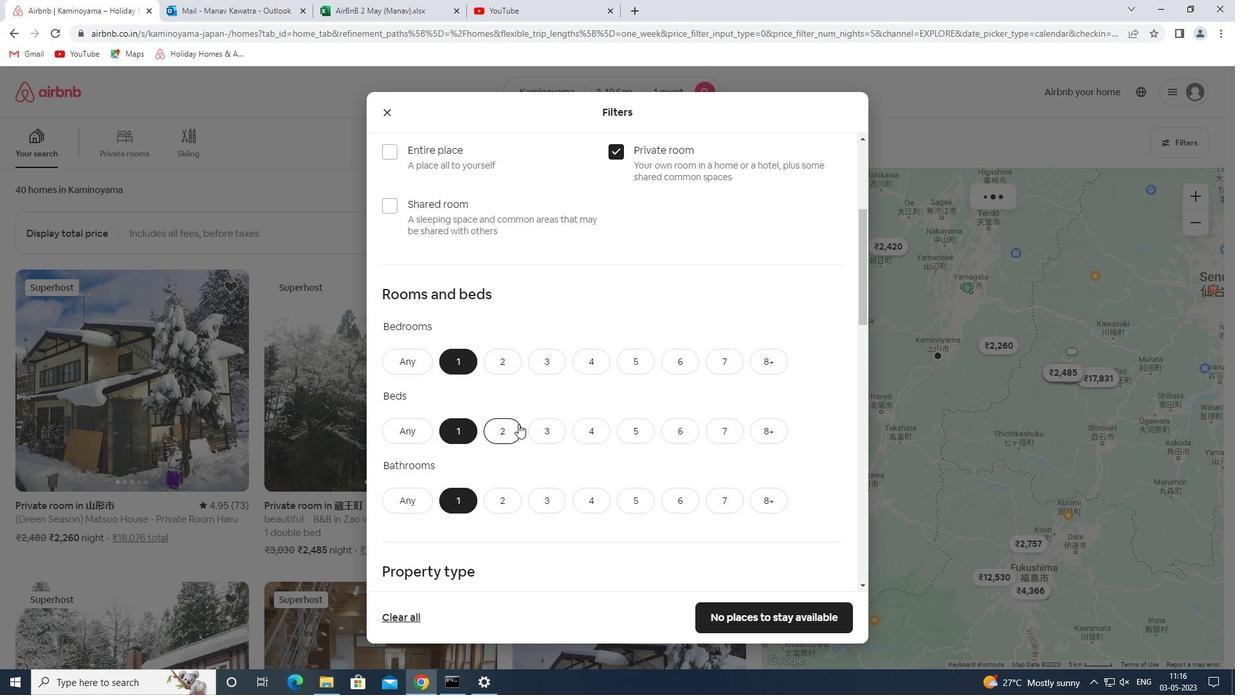 
Action: Mouse scrolled (521, 421) with delta (0, 0)
Screenshot: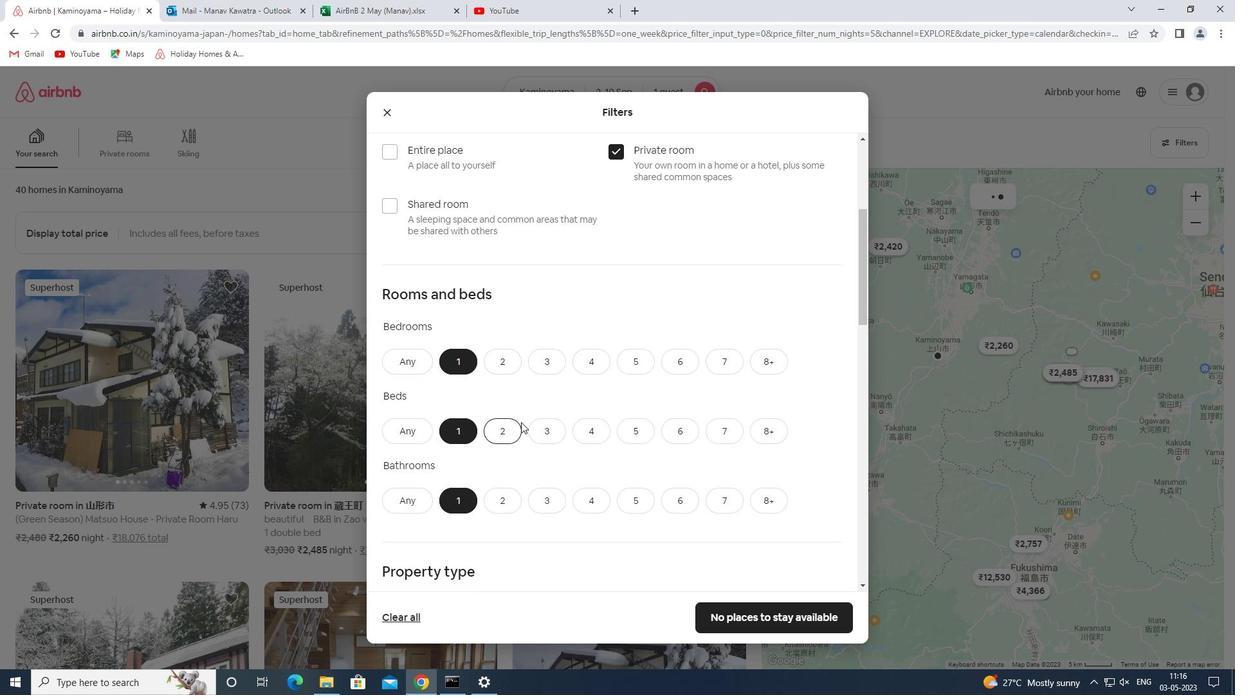 
Action: Mouse scrolled (521, 421) with delta (0, 0)
Screenshot: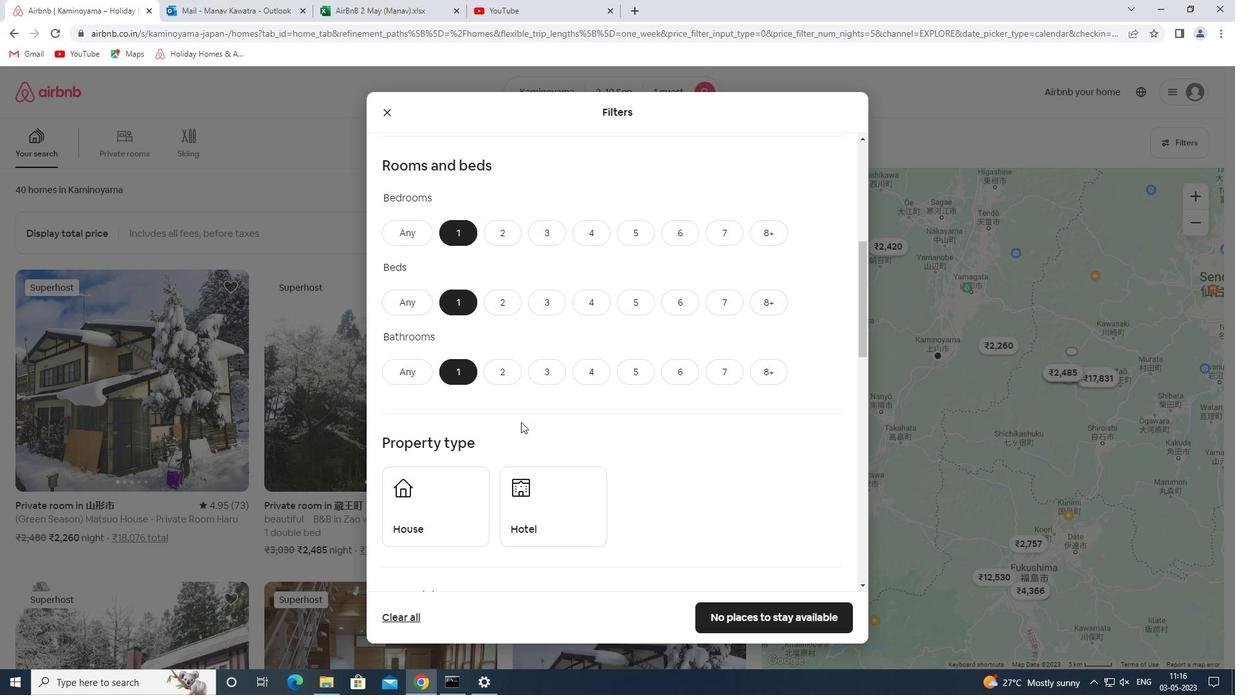 
Action: Mouse scrolled (521, 421) with delta (0, 0)
Screenshot: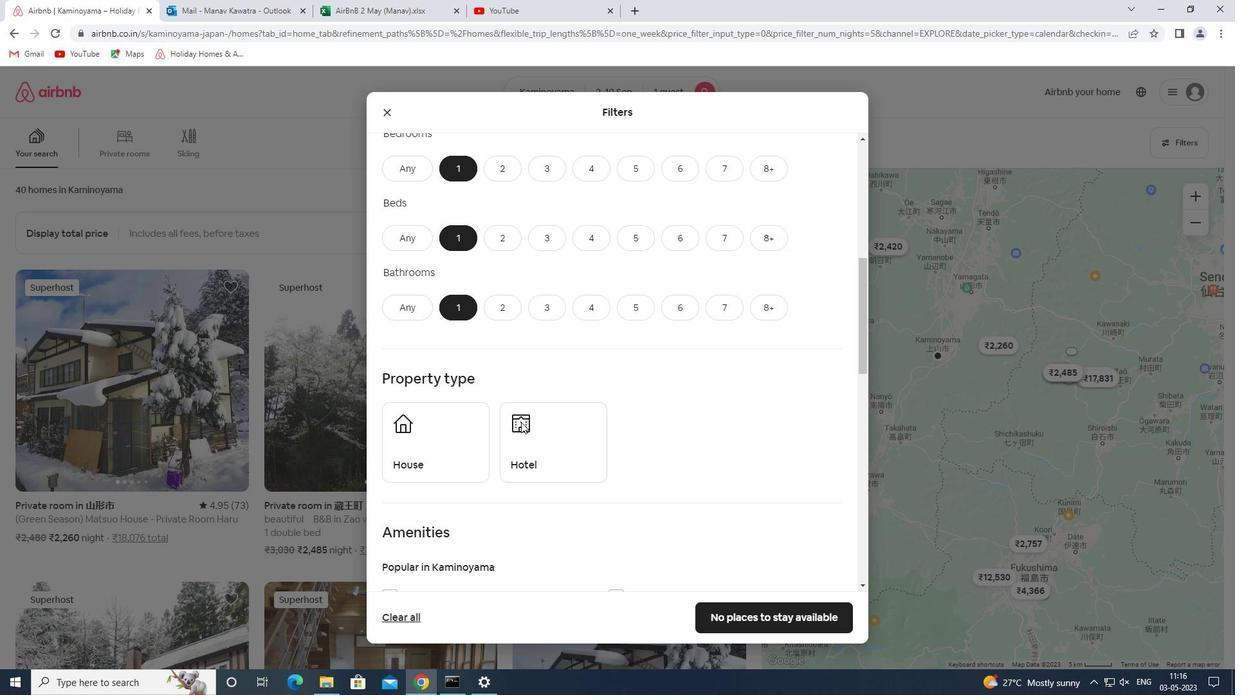 
Action: Mouse moved to (426, 384)
Screenshot: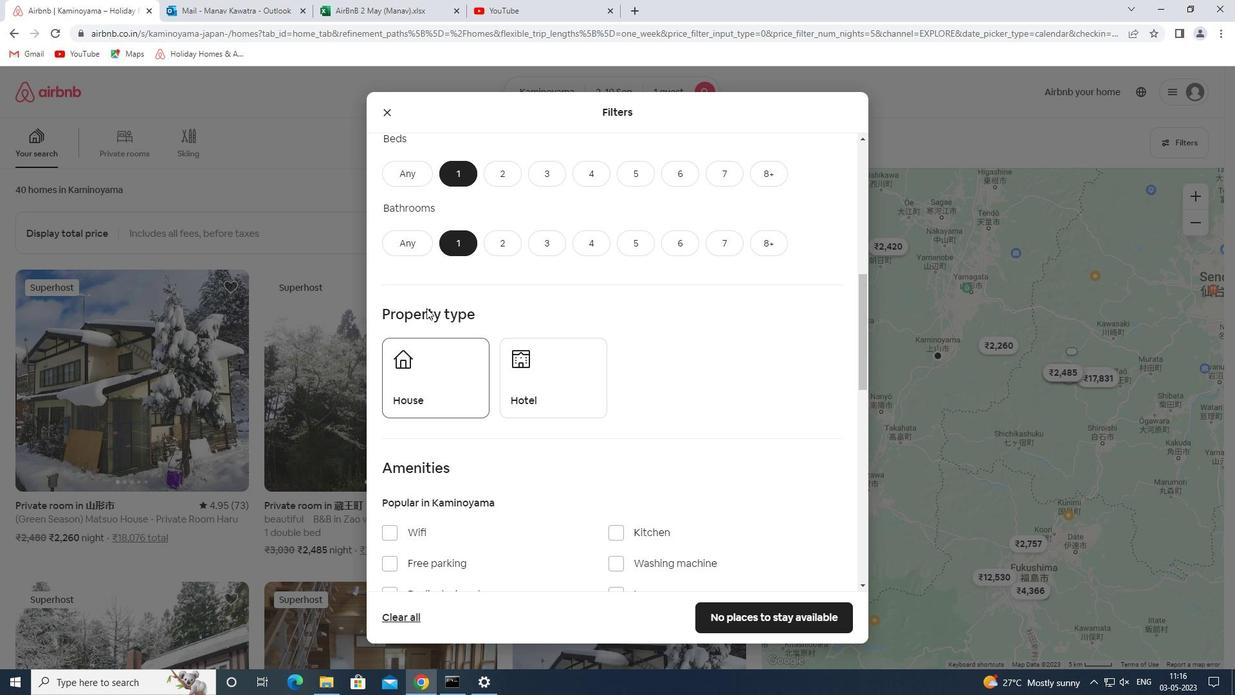 
Action: Mouse pressed left at (426, 384)
Screenshot: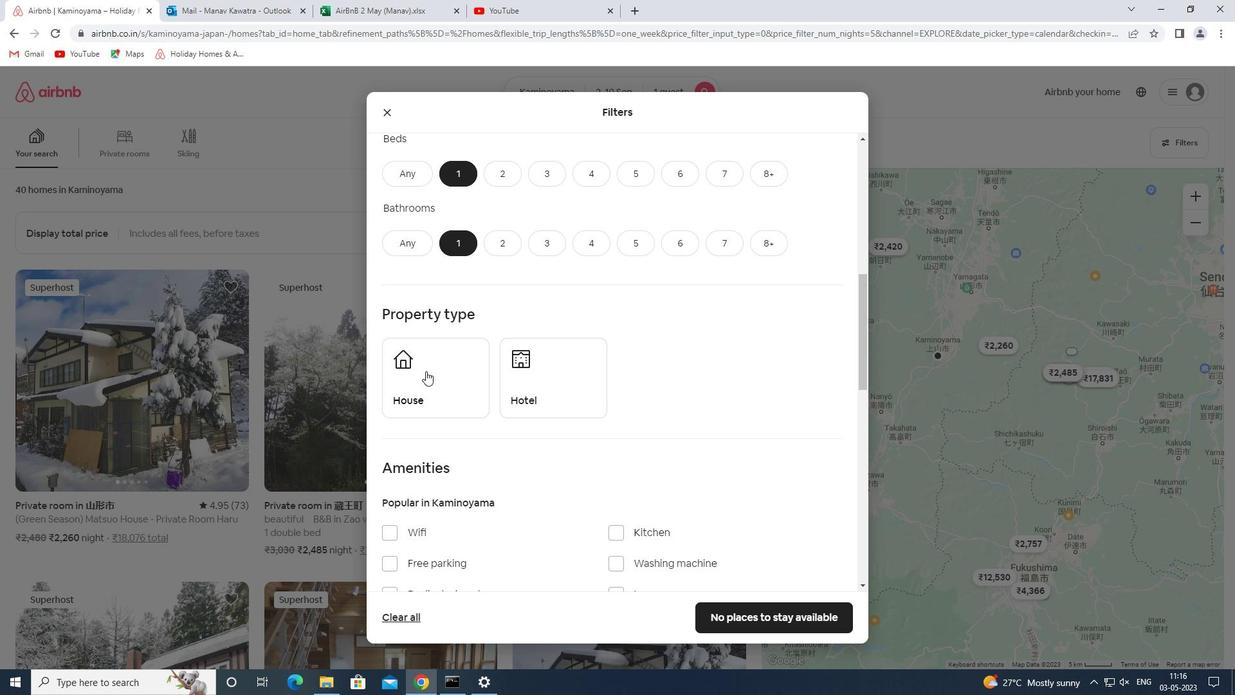 
Action: Mouse moved to (534, 378)
Screenshot: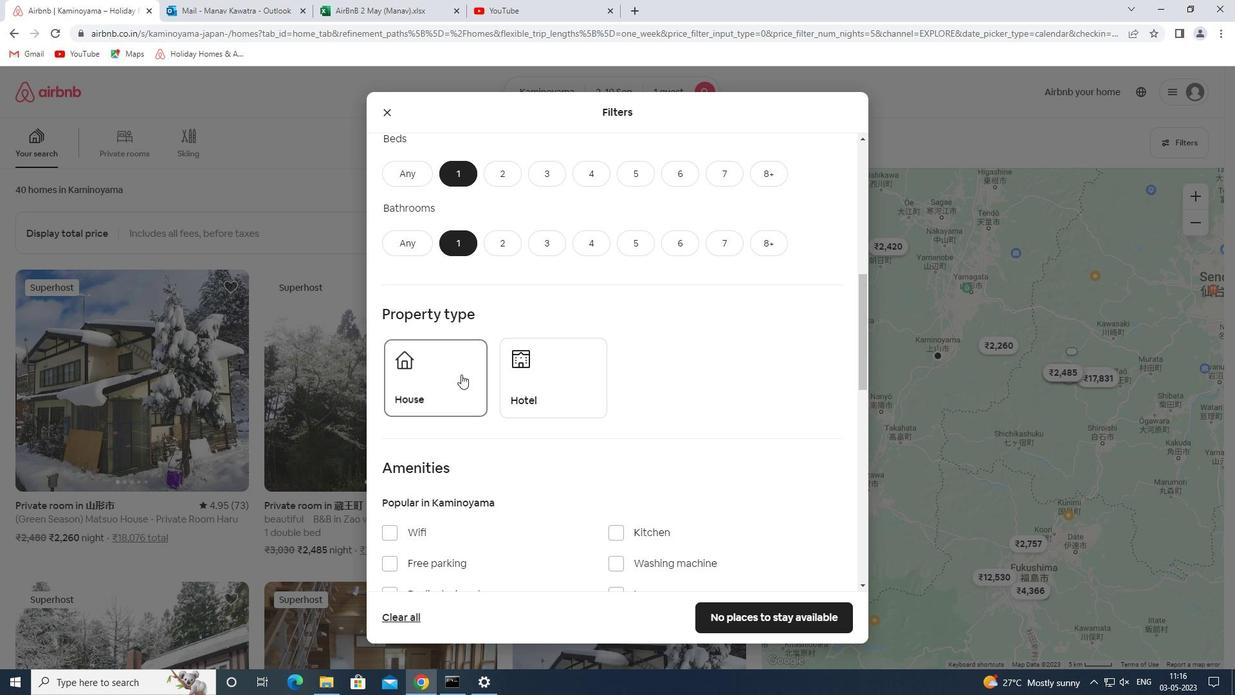
Action: Mouse pressed left at (534, 378)
Screenshot: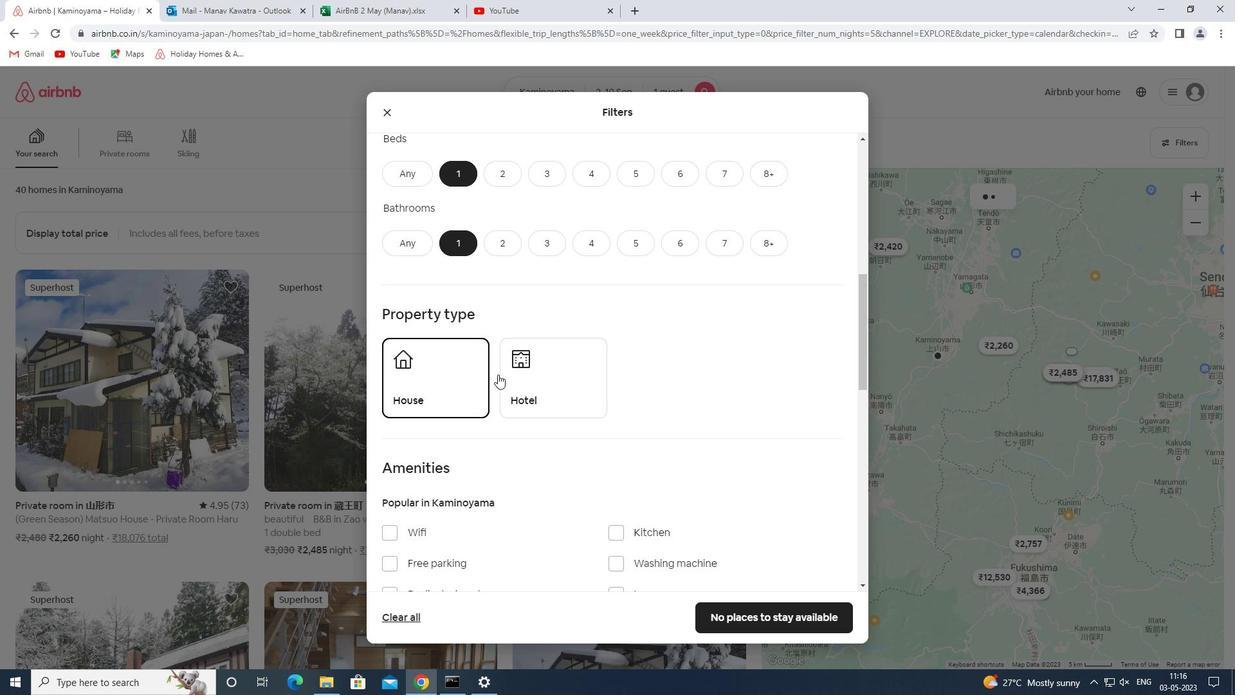 
Action: Mouse moved to (630, 328)
Screenshot: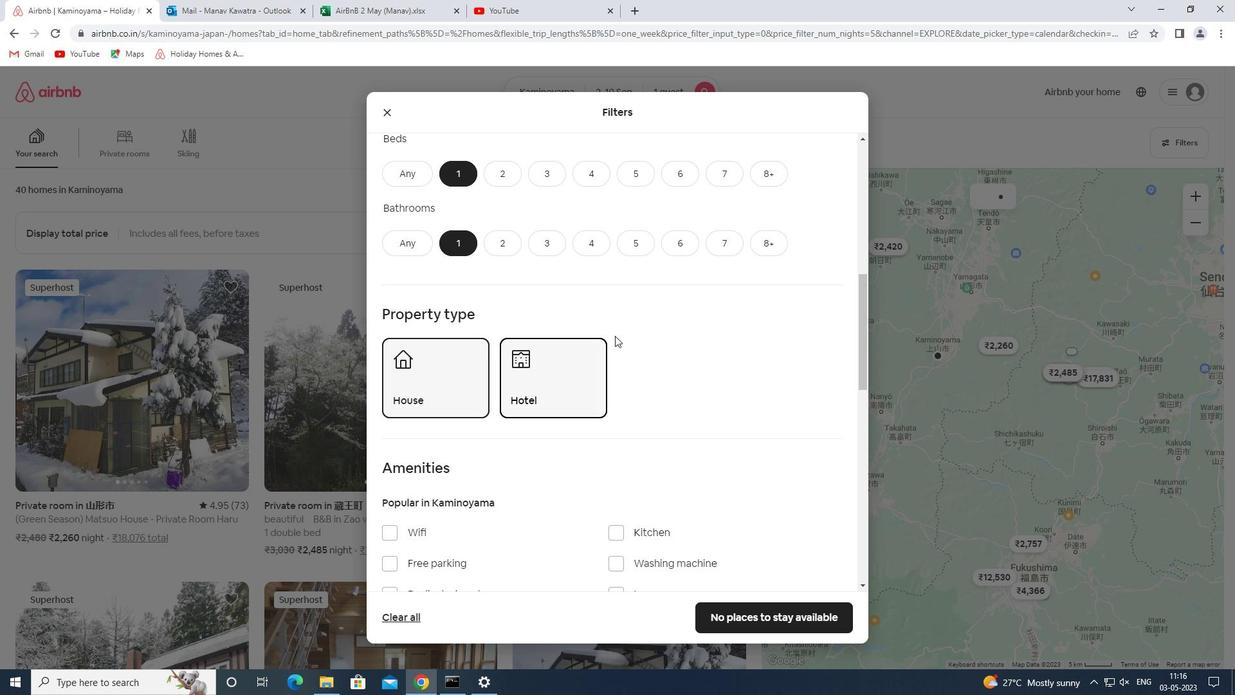 
Action: Mouse scrolled (630, 327) with delta (0, 0)
Screenshot: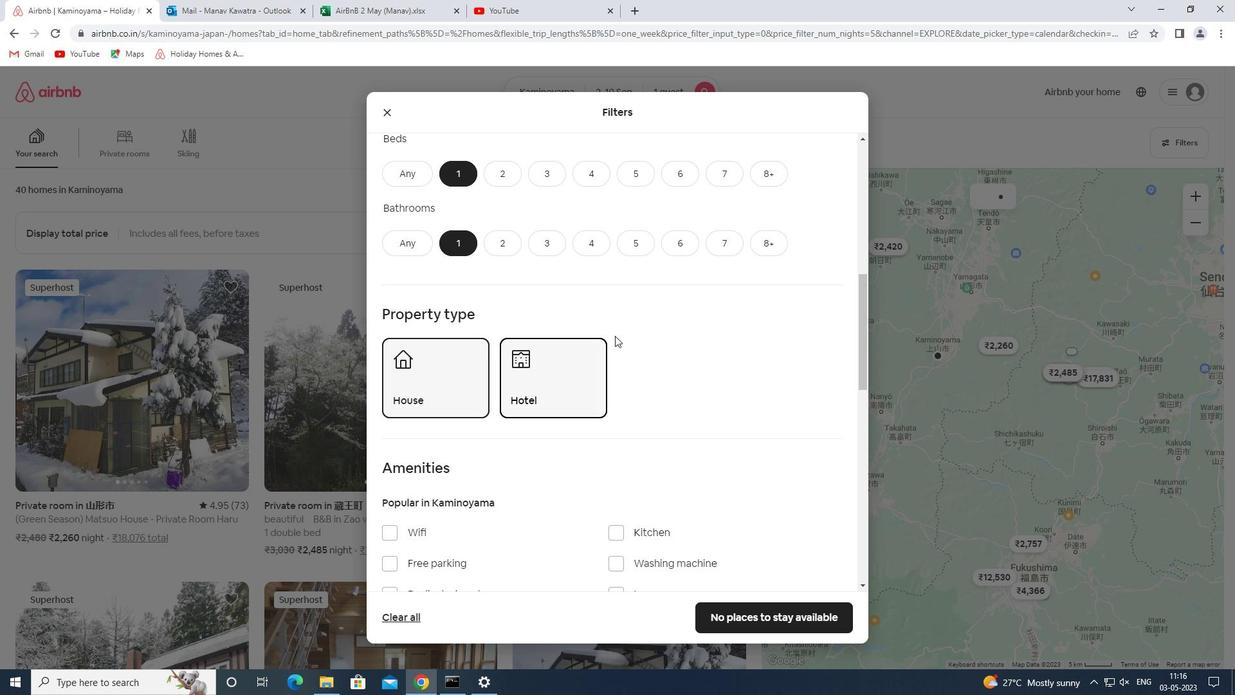
Action: Mouse scrolled (630, 327) with delta (0, 0)
Screenshot: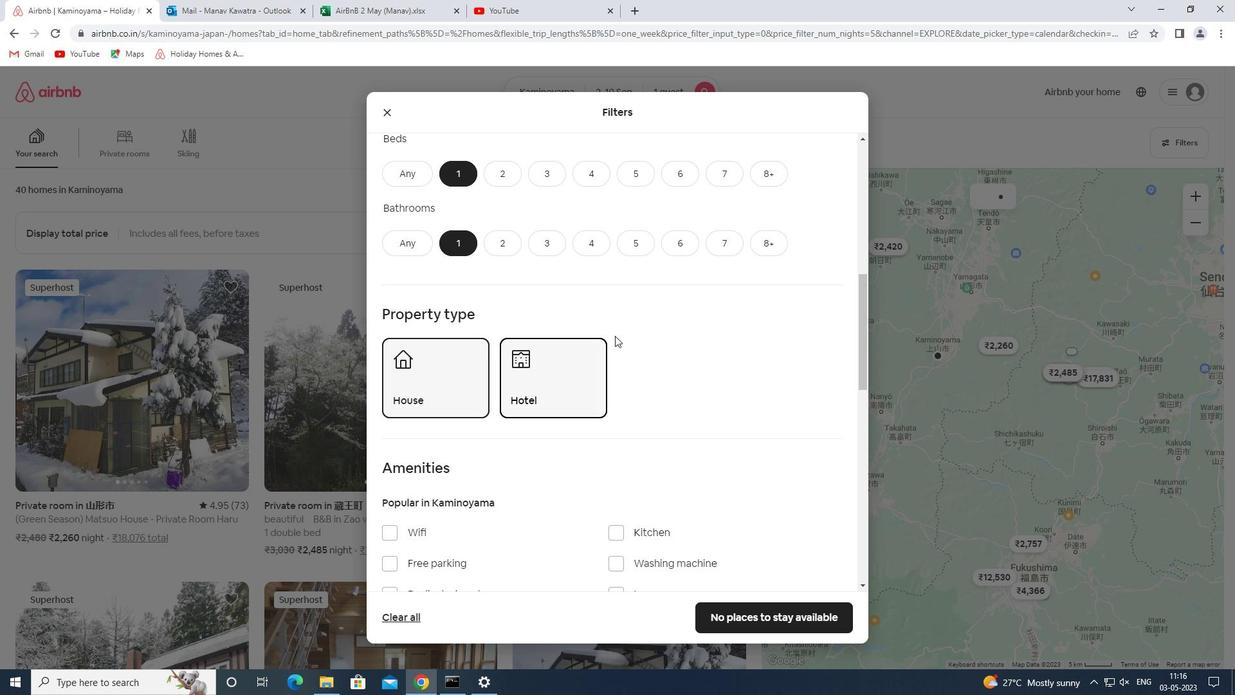 
Action: Mouse scrolled (630, 327) with delta (0, 0)
Screenshot: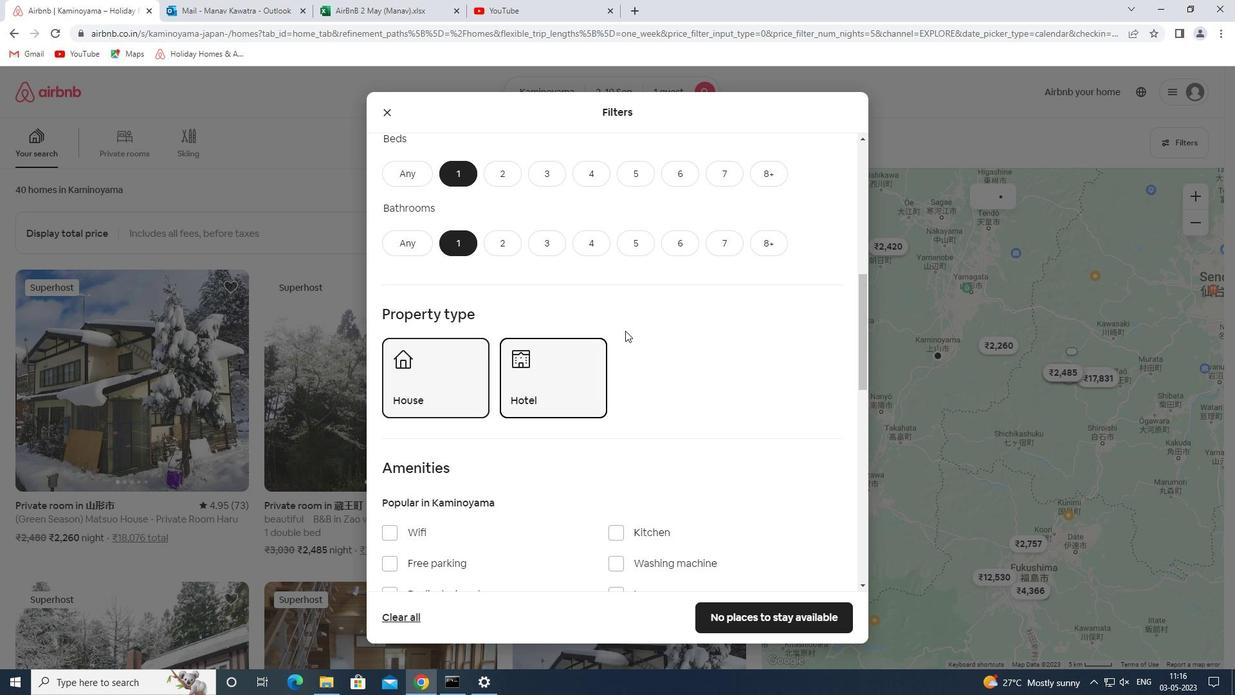 
Action: Mouse scrolled (630, 327) with delta (0, 0)
Screenshot: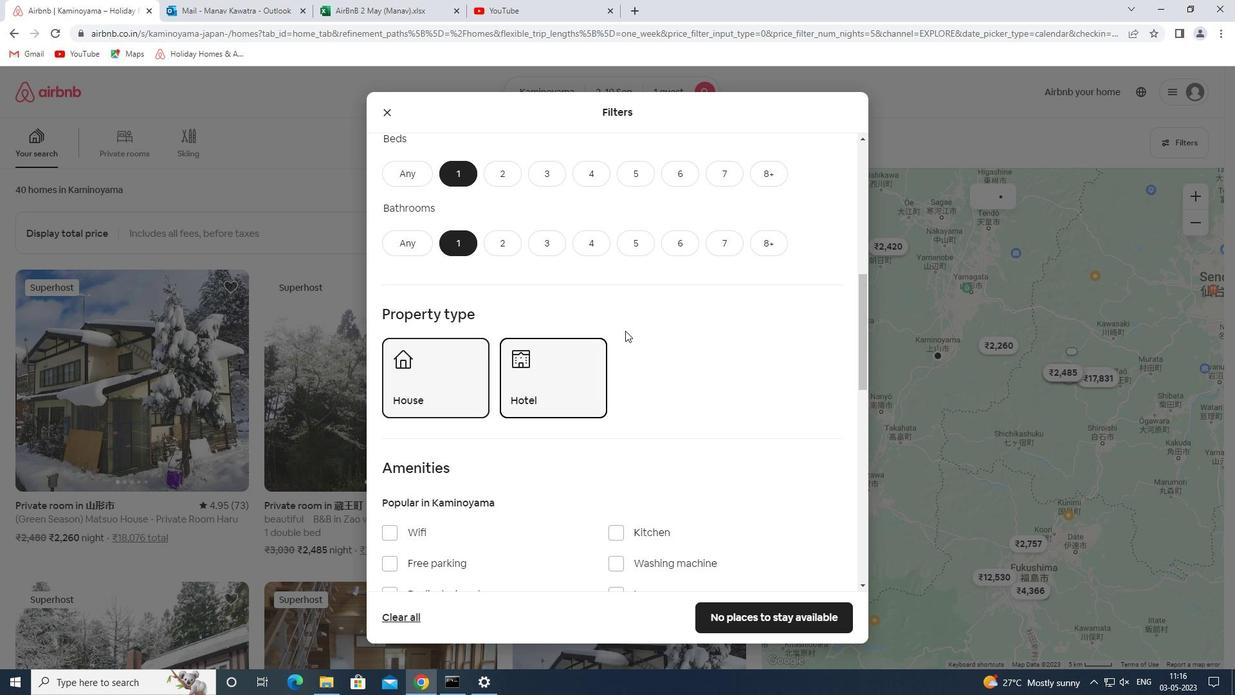
Action: Mouse scrolled (630, 327) with delta (0, 0)
Screenshot: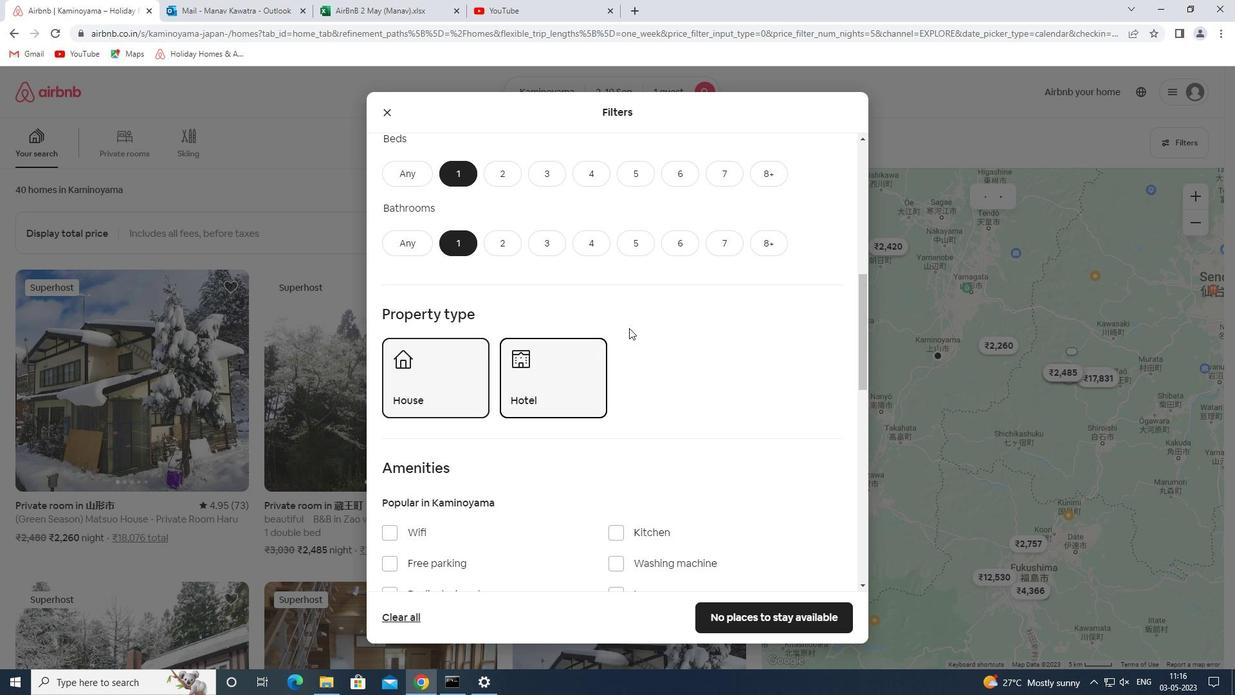 
Action: Mouse scrolled (630, 327) with delta (0, 0)
Screenshot: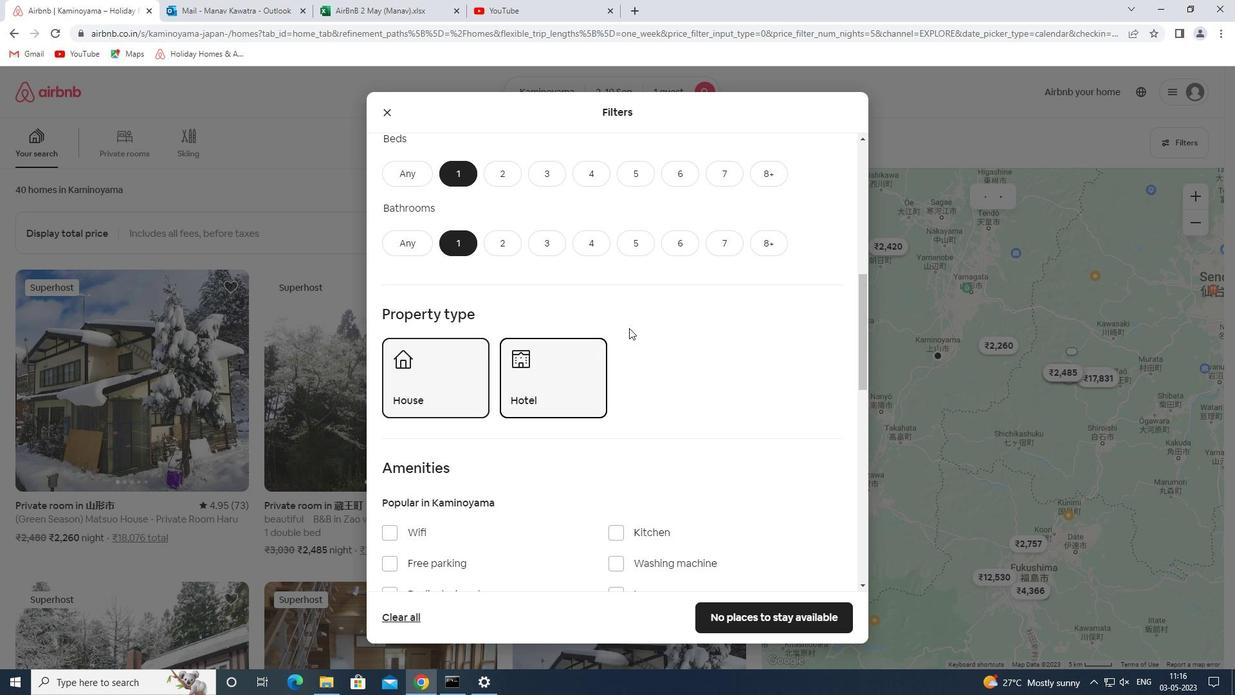 
Action: Mouse moved to (816, 388)
Screenshot: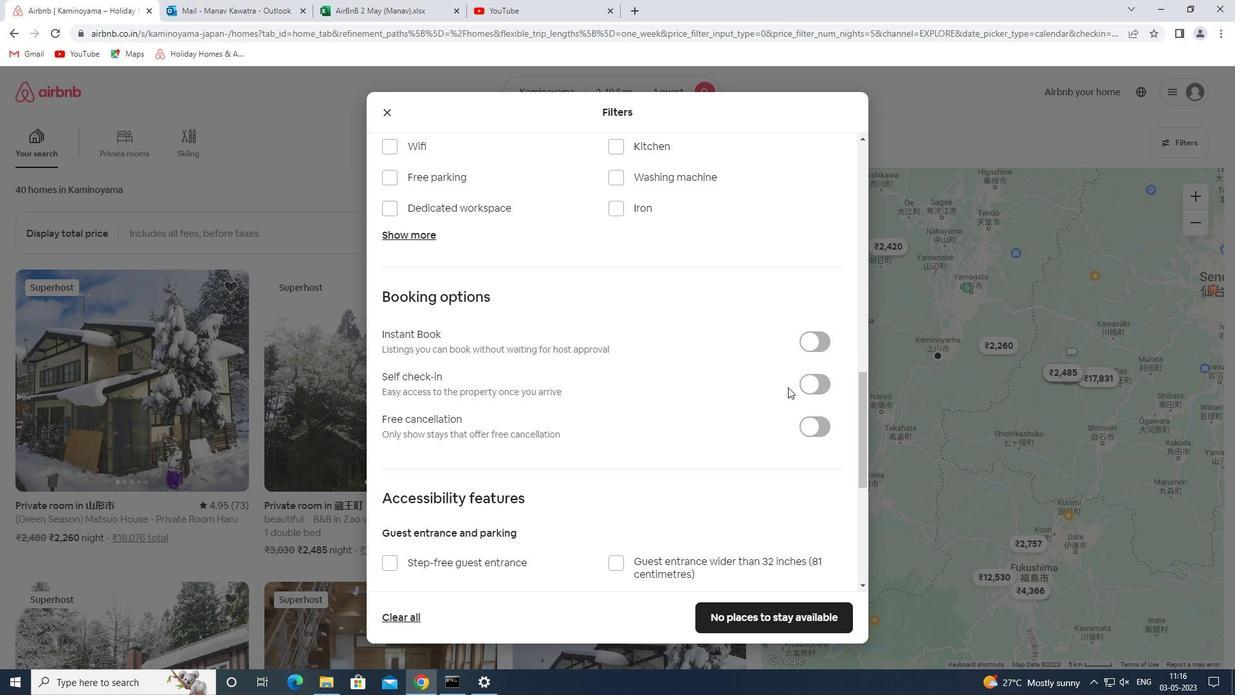 
Action: Mouse pressed left at (816, 388)
Screenshot: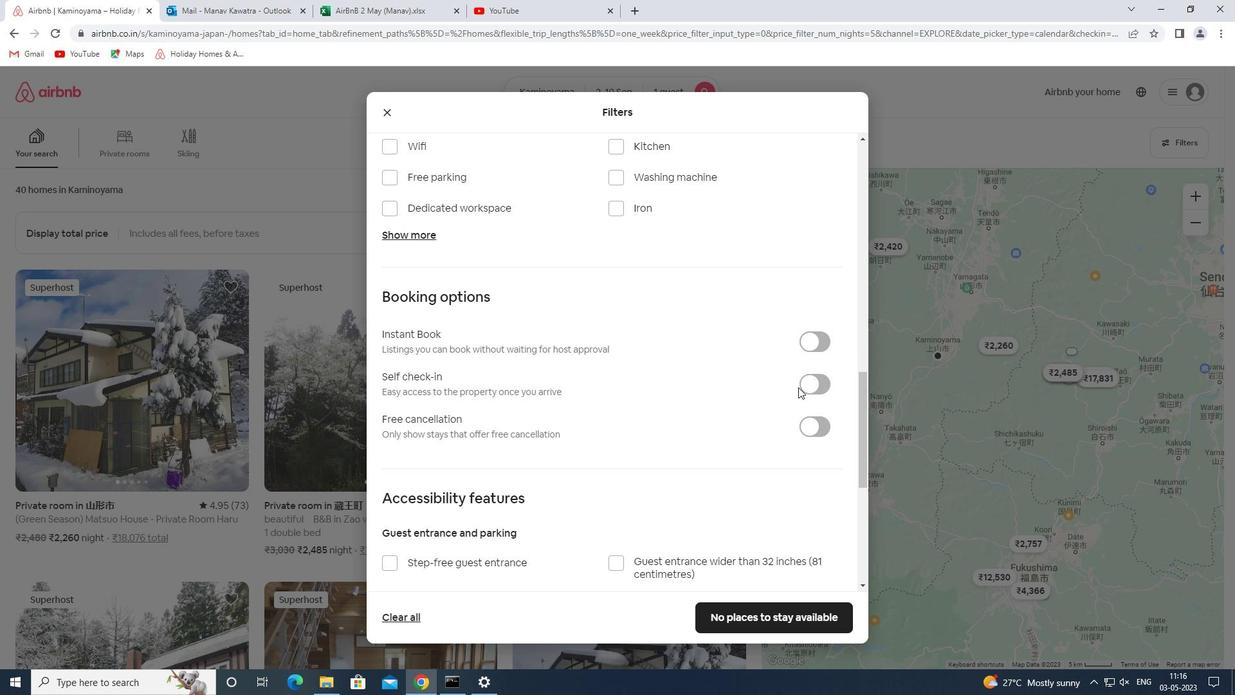 
Action: Mouse moved to (764, 352)
Screenshot: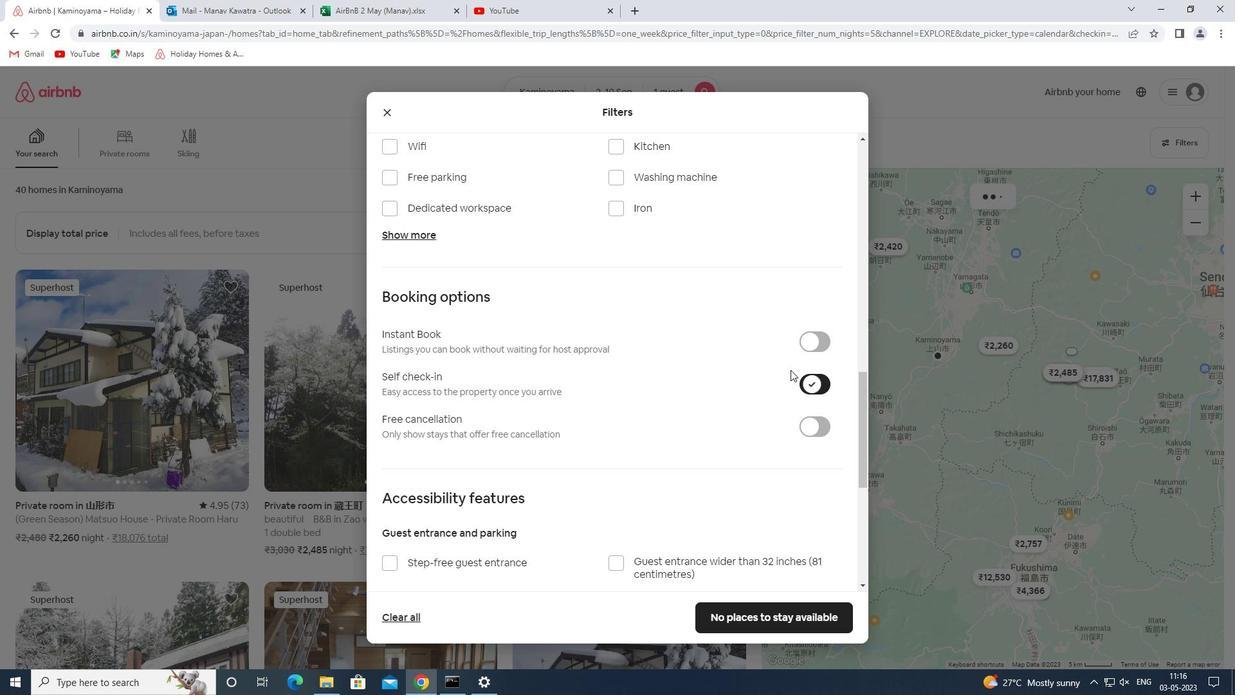 
Action: Mouse scrolled (764, 351) with delta (0, 0)
Screenshot: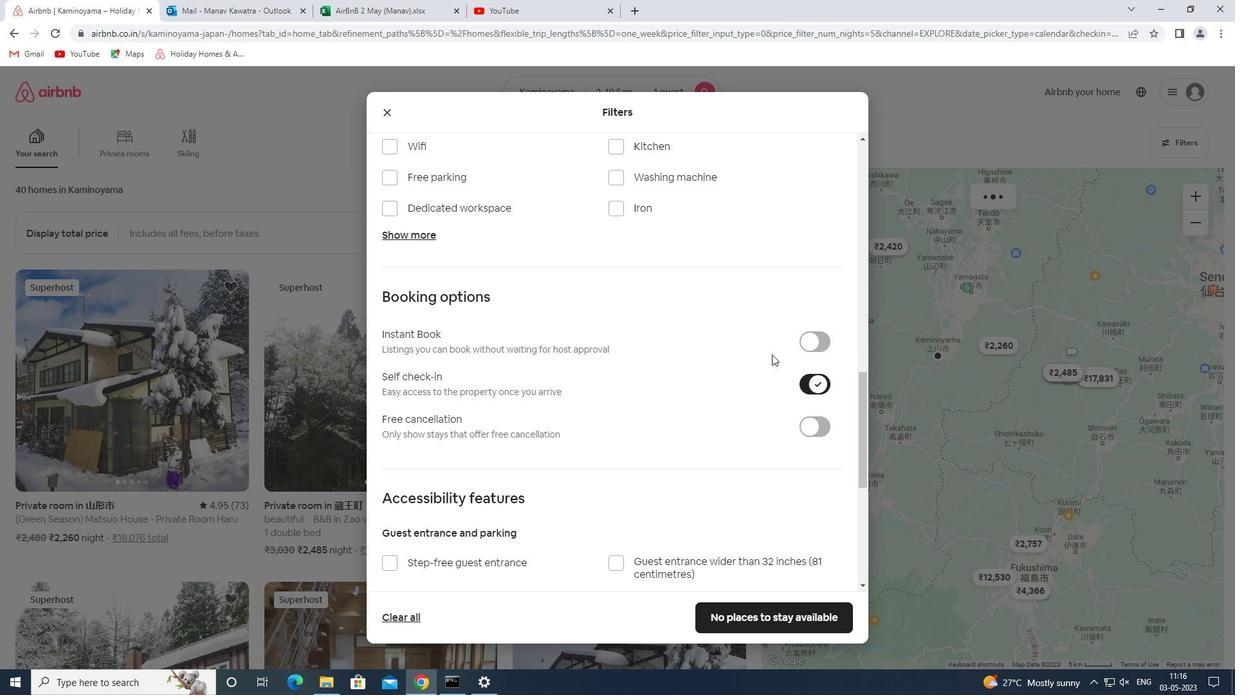
Action: Mouse moved to (764, 352)
Screenshot: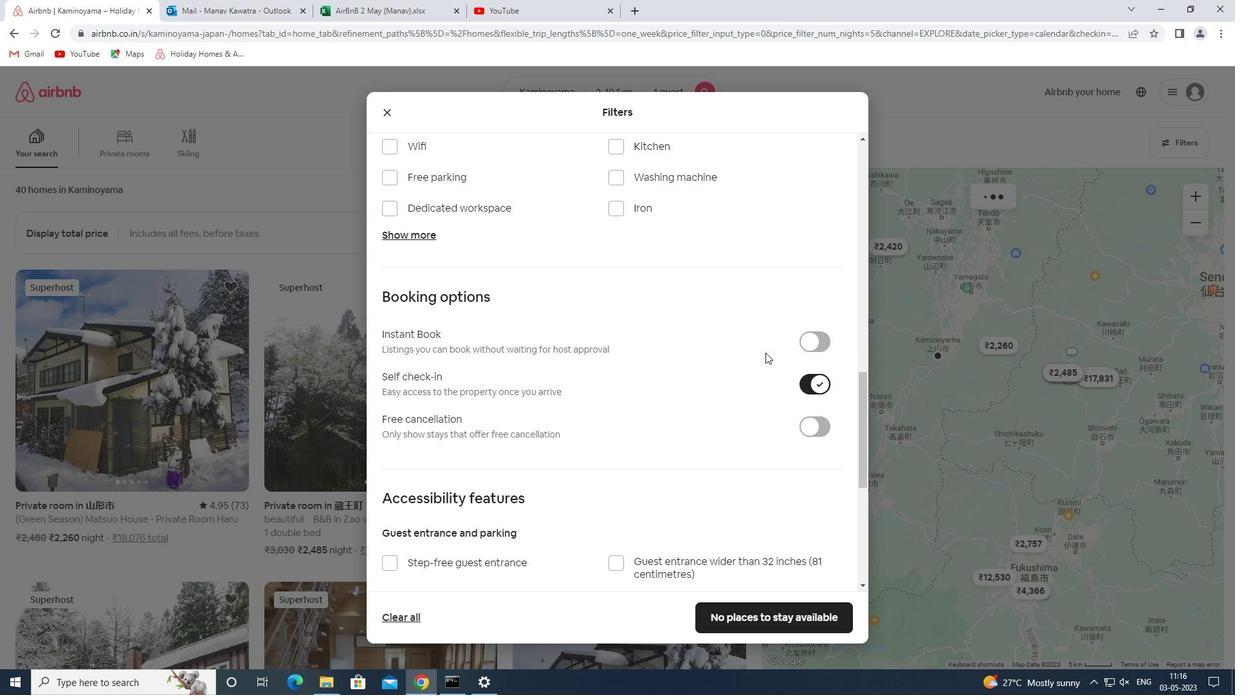 
Action: Mouse scrolled (764, 351) with delta (0, 0)
Screenshot: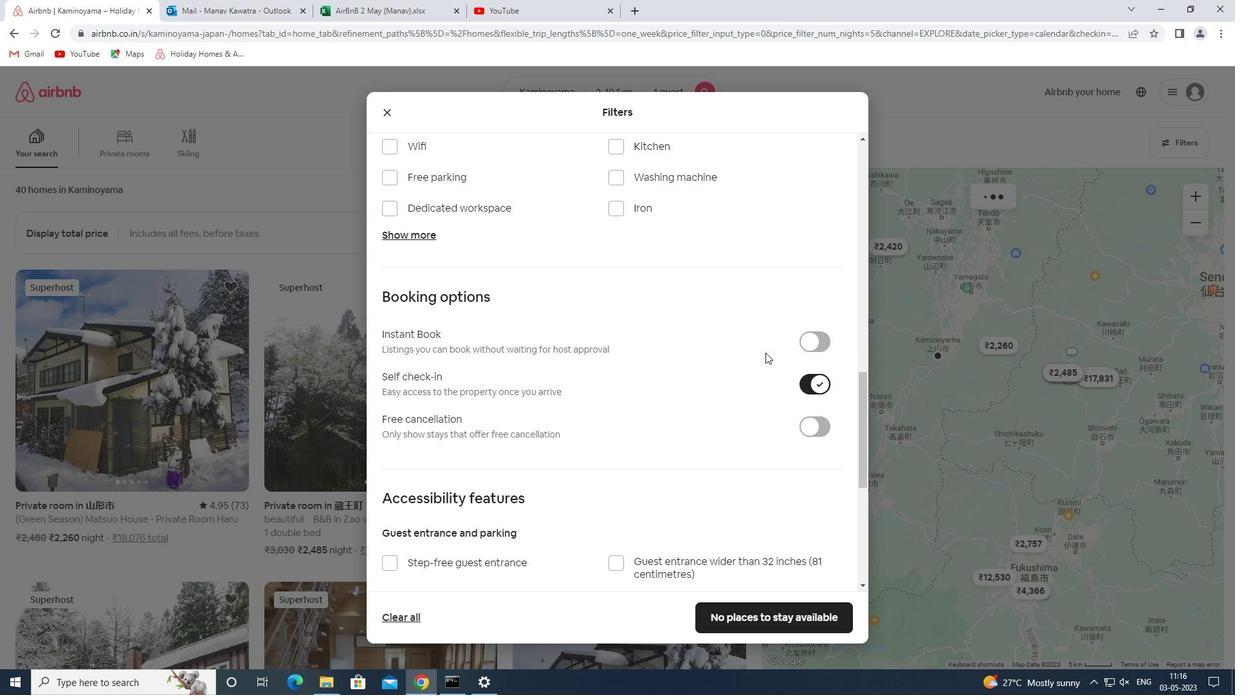 
Action: Mouse scrolled (764, 351) with delta (0, 0)
Screenshot: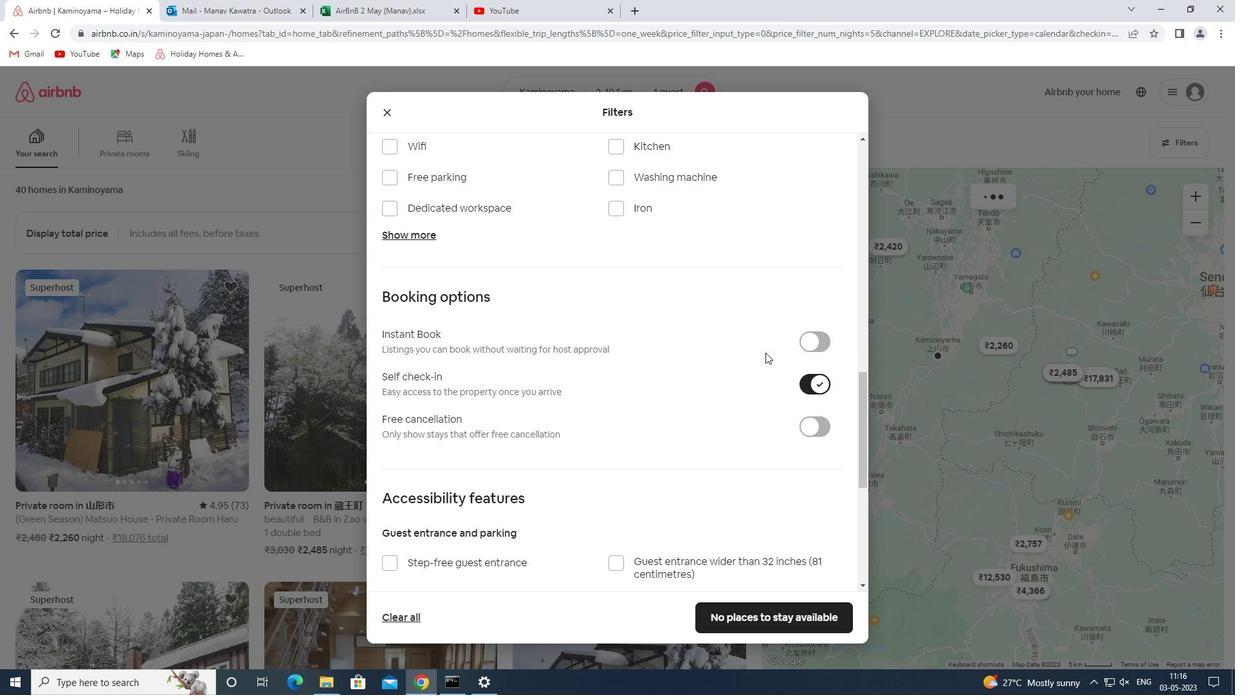 
Action: Mouse scrolled (764, 351) with delta (0, 0)
Screenshot: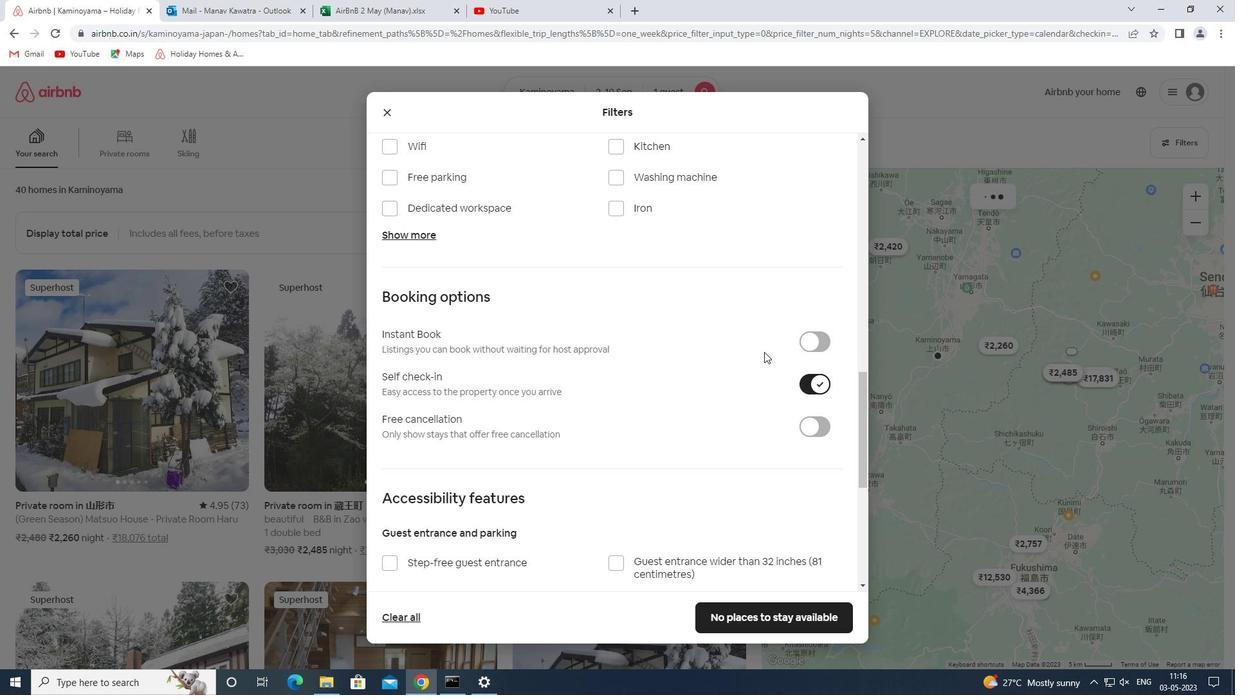 
Action: Mouse scrolled (764, 351) with delta (0, 0)
Screenshot: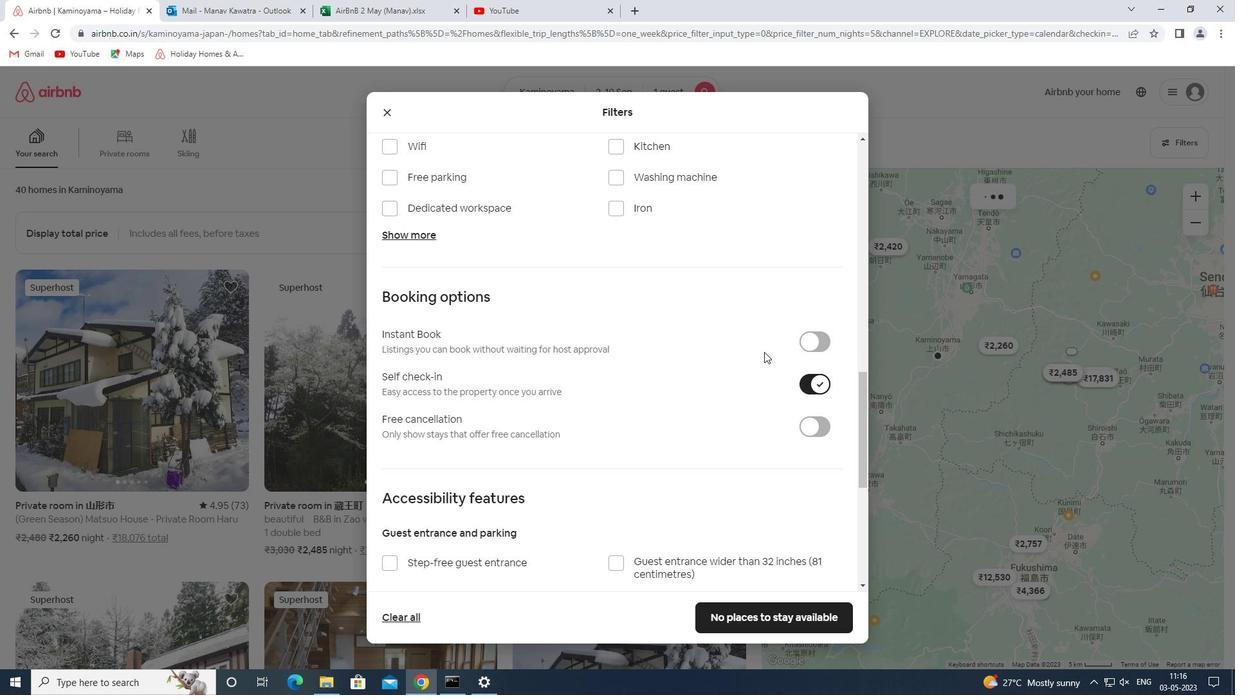 
Action: Mouse scrolled (764, 351) with delta (0, 0)
Screenshot: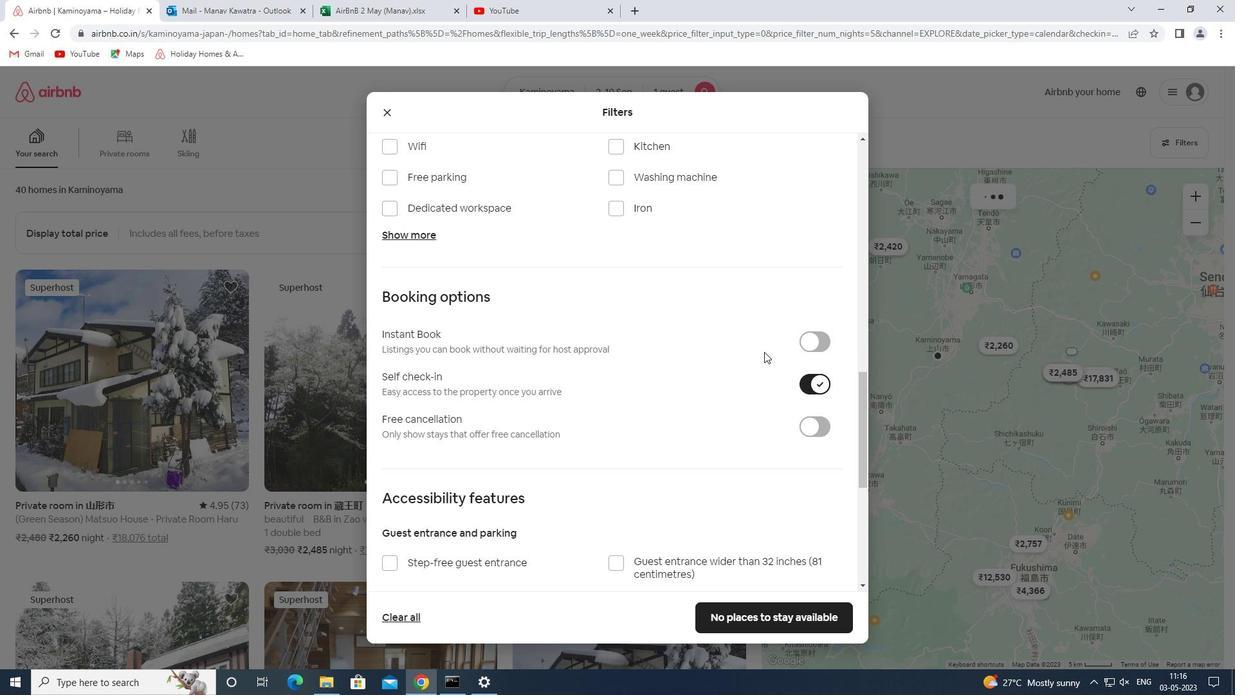 
Action: Mouse scrolled (764, 351) with delta (0, 0)
Screenshot: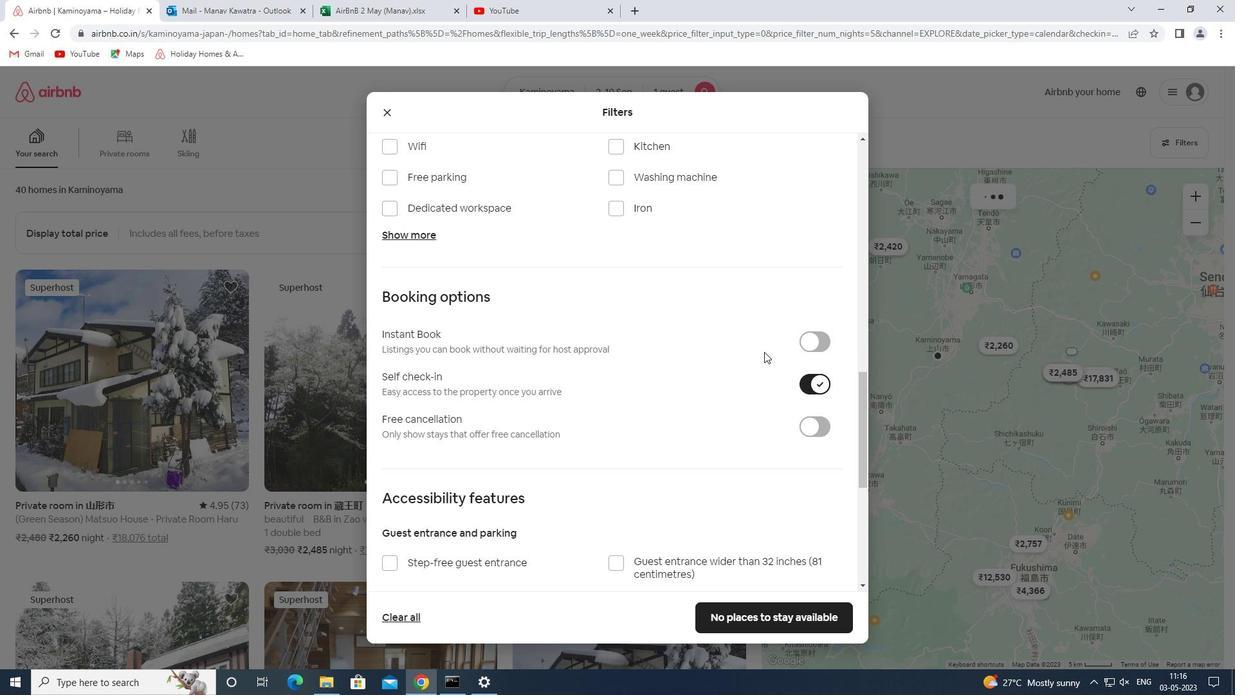 
Action: Mouse moved to (413, 501)
Screenshot: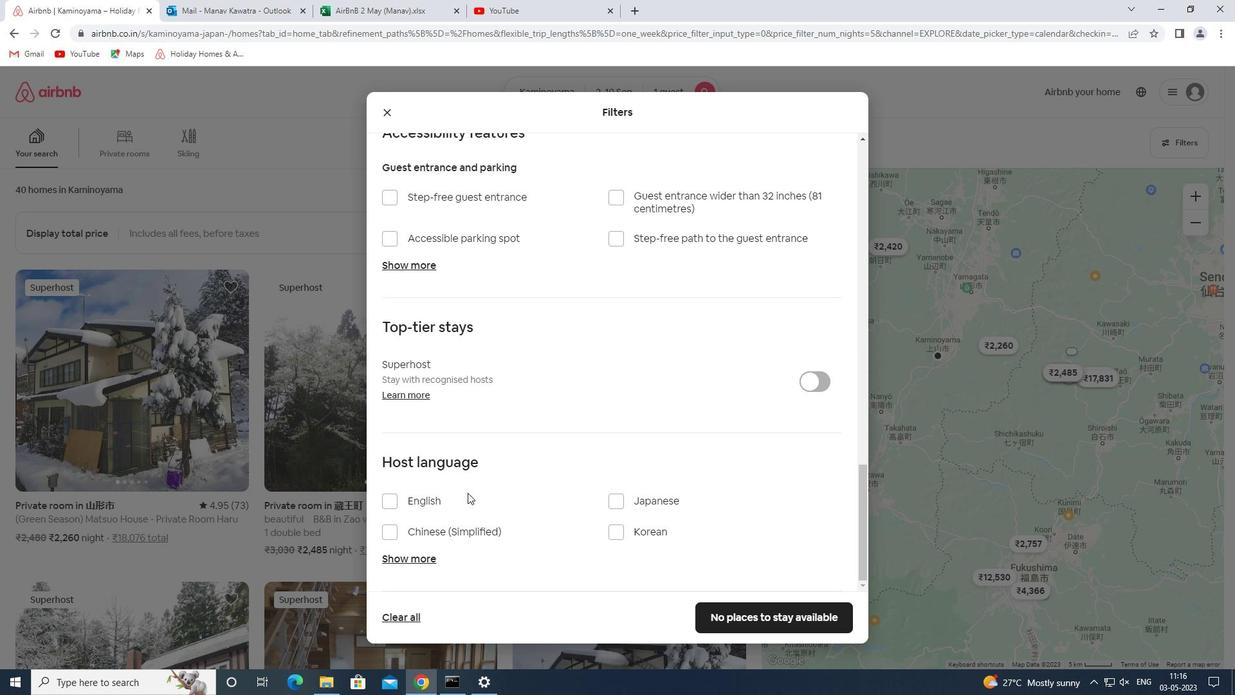 
Action: Mouse pressed left at (413, 501)
Screenshot: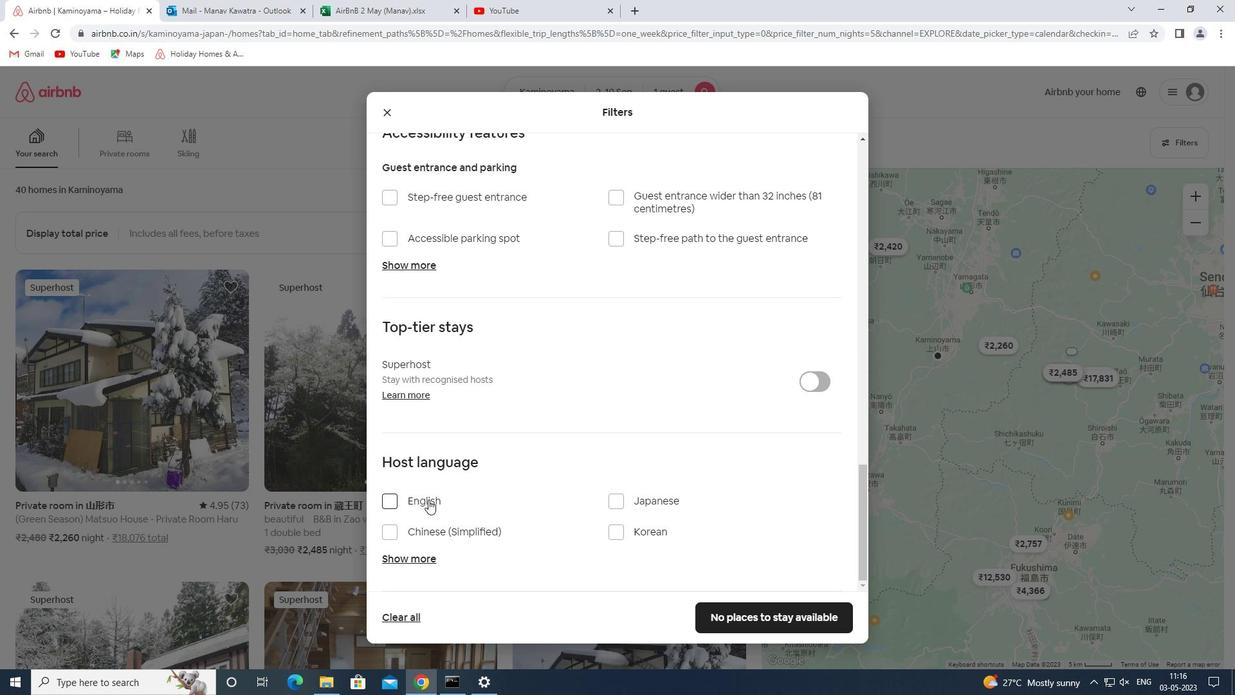 
Action: Mouse moved to (738, 612)
Screenshot: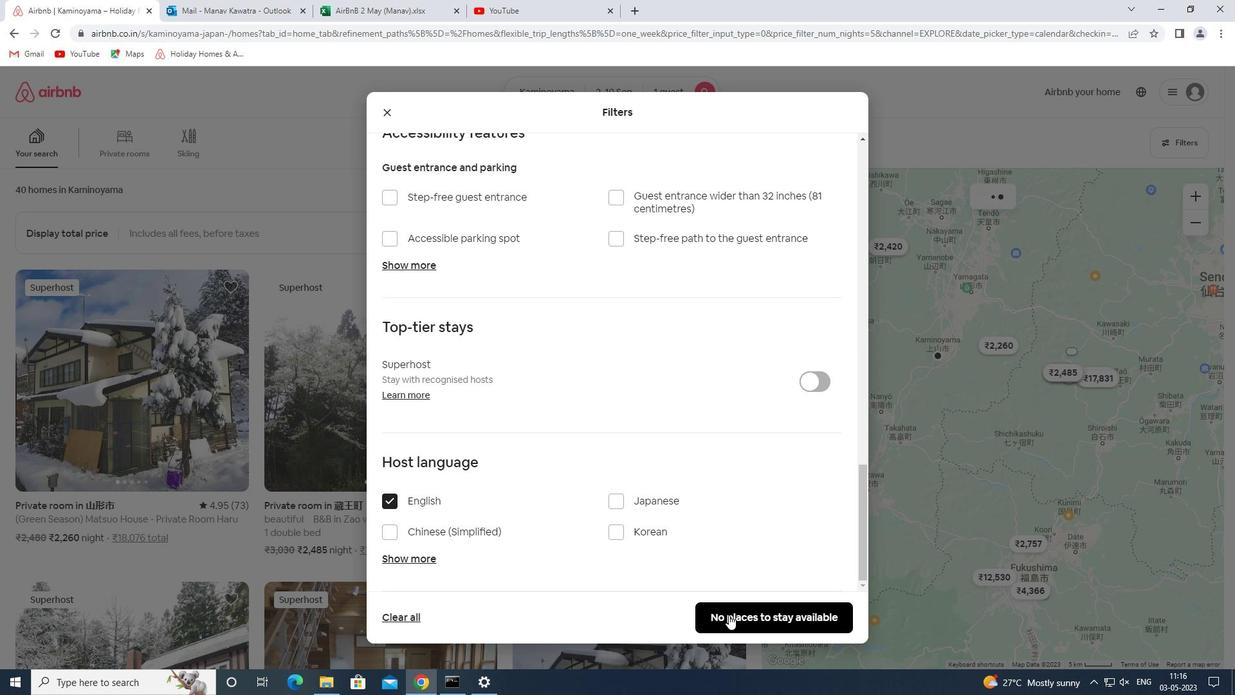 
Action: Mouse pressed left at (738, 612)
Screenshot: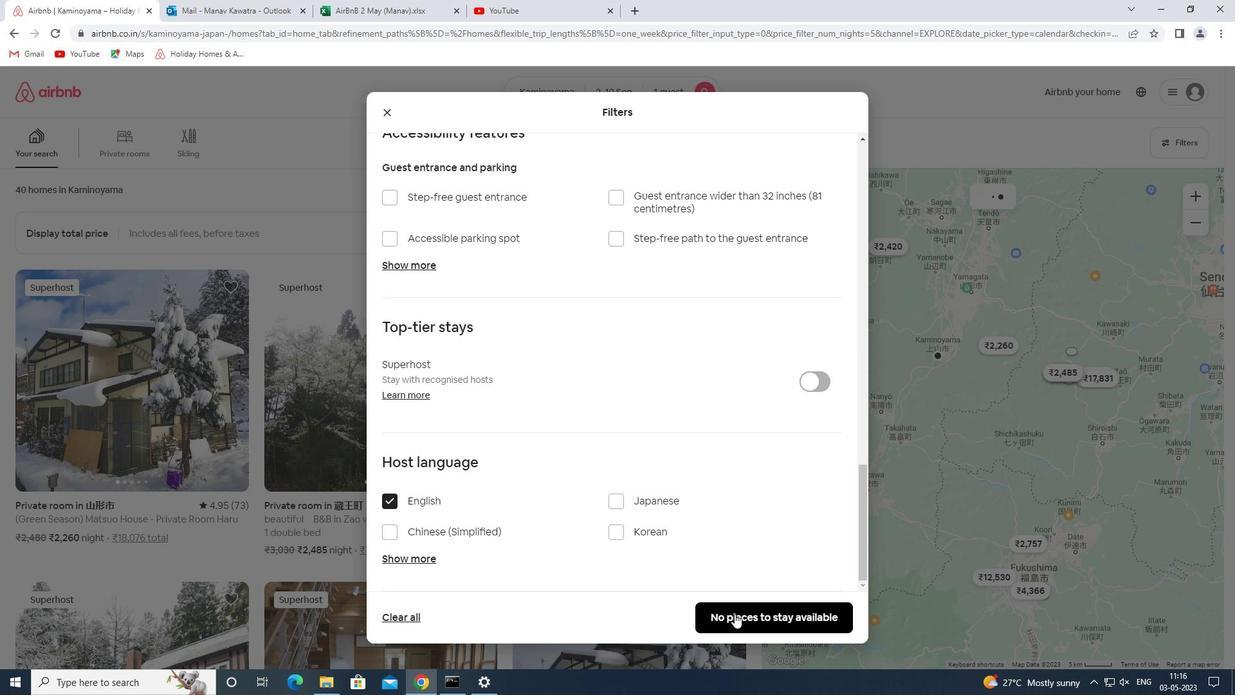 
Action: Mouse moved to (722, 602)
Screenshot: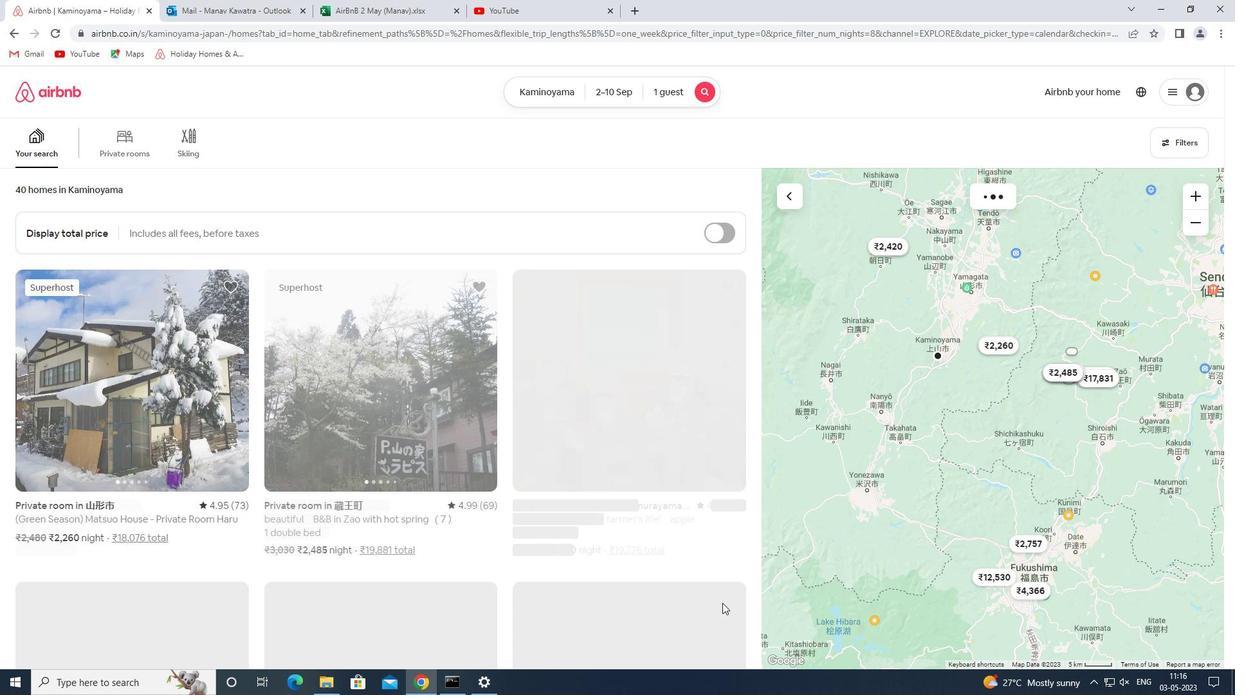 
